 Task: Search one way flight ticket for 5 adults, 1 child, 2 infants in seat and 1 infant on lap in business from Kenai: Kenai Municipal Airport to Evansville: Evansville Regional Airport on 5-3-2023. Number of bags: 2 checked bags. Price is upto 91000. Outbound departure time preference is 10:45.
Action: Mouse moved to (283, 415)
Screenshot: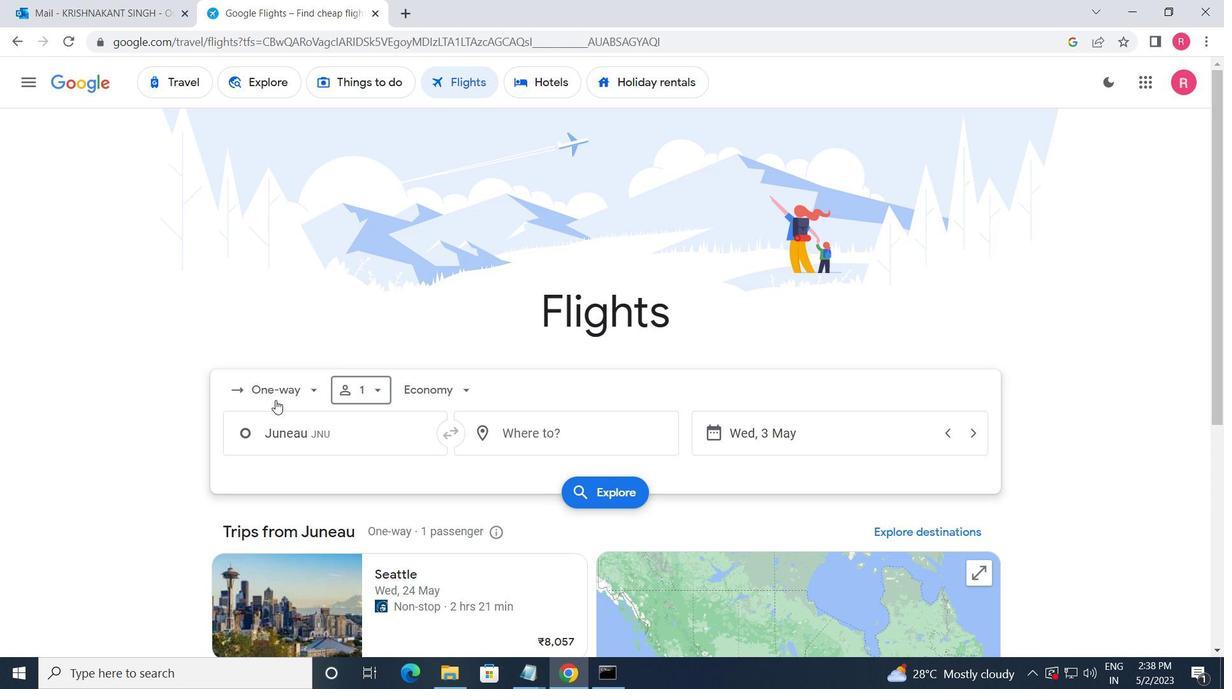 
Action: Mouse pressed left at (283, 415)
Screenshot: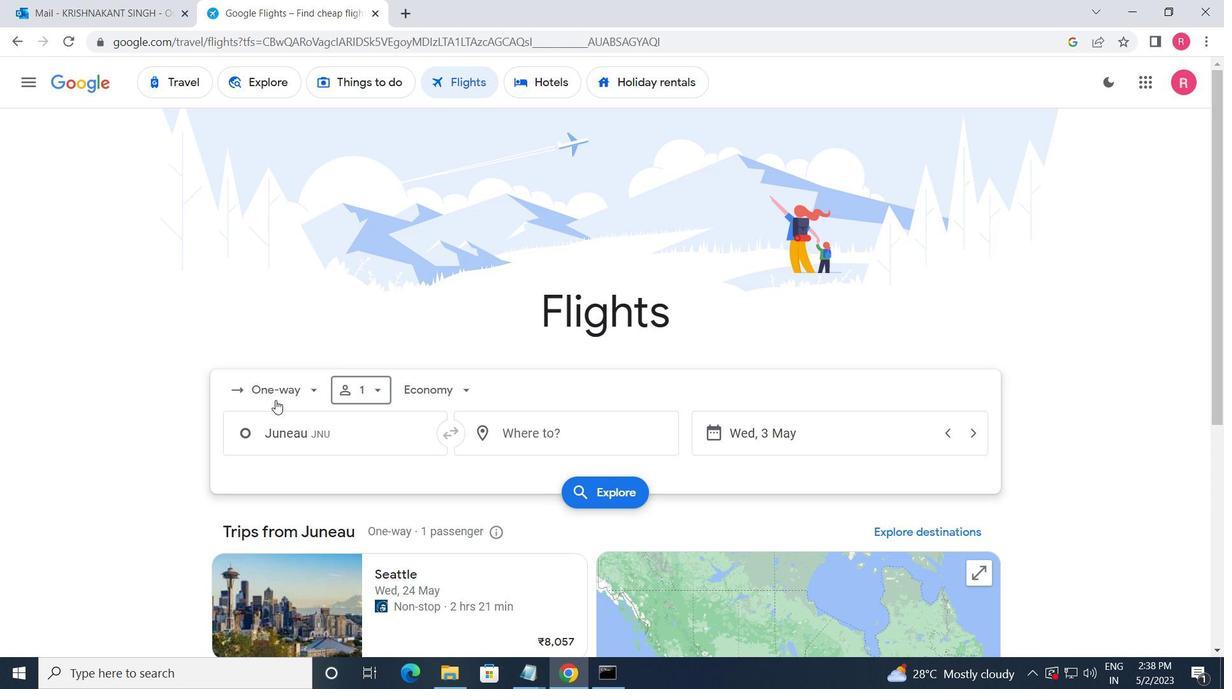 
Action: Mouse moved to (282, 405)
Screenshot: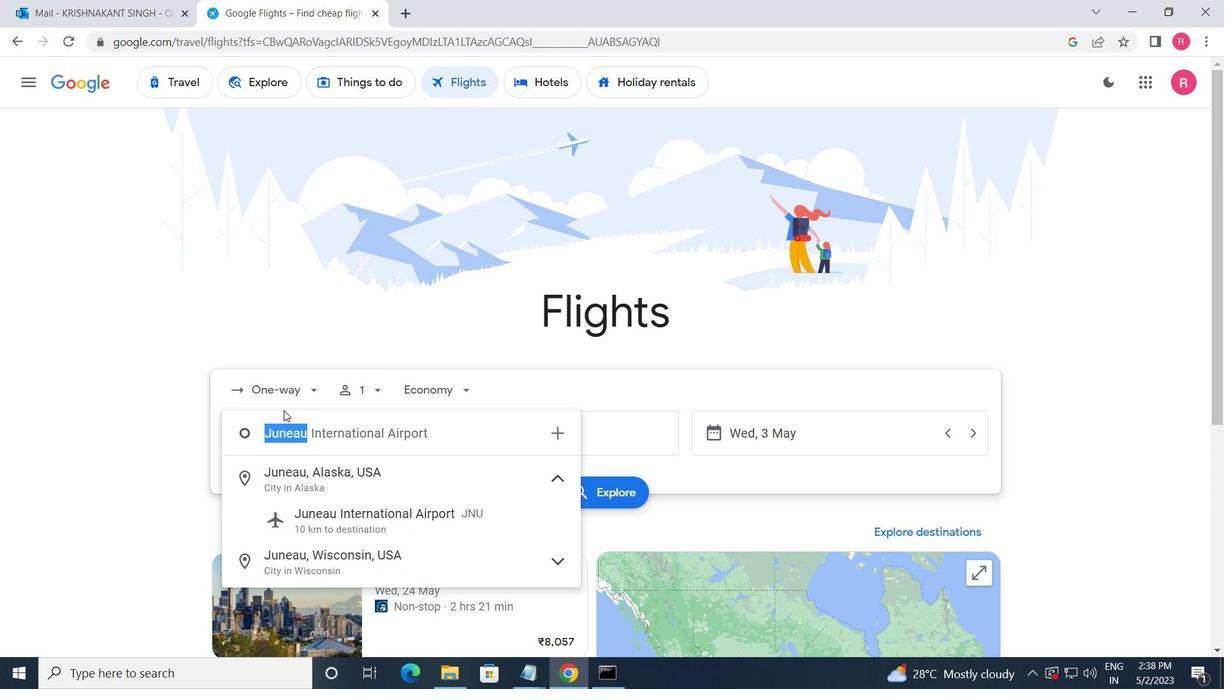 
Action: Mouse pressed left at (282, 405)
Screenshot: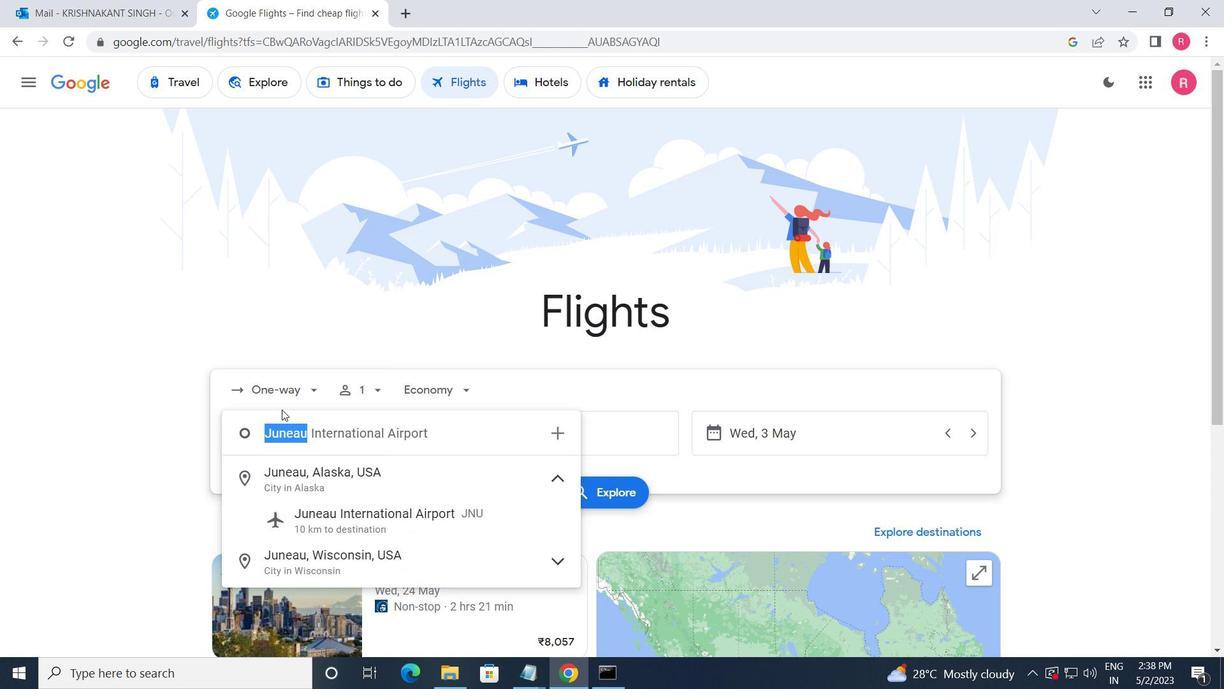 
Action: Mouse moved to (309, 464)
Screenshot: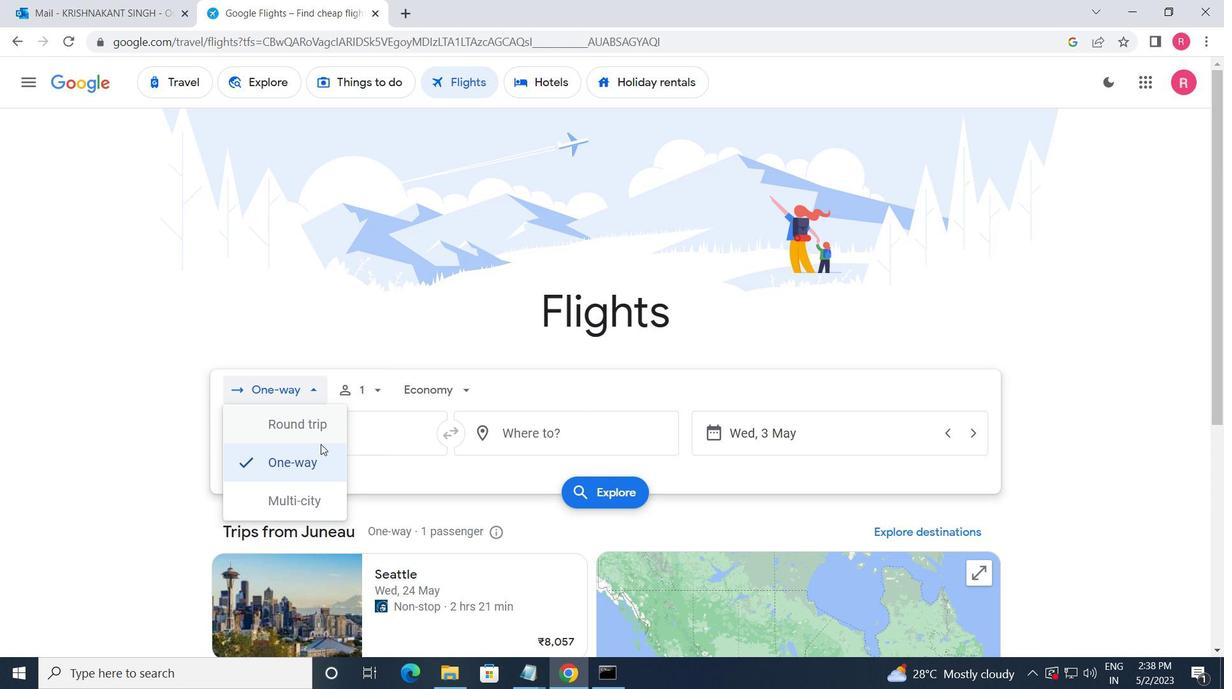 
Action: Mouse pressed left at (309, 464)
Screenshot: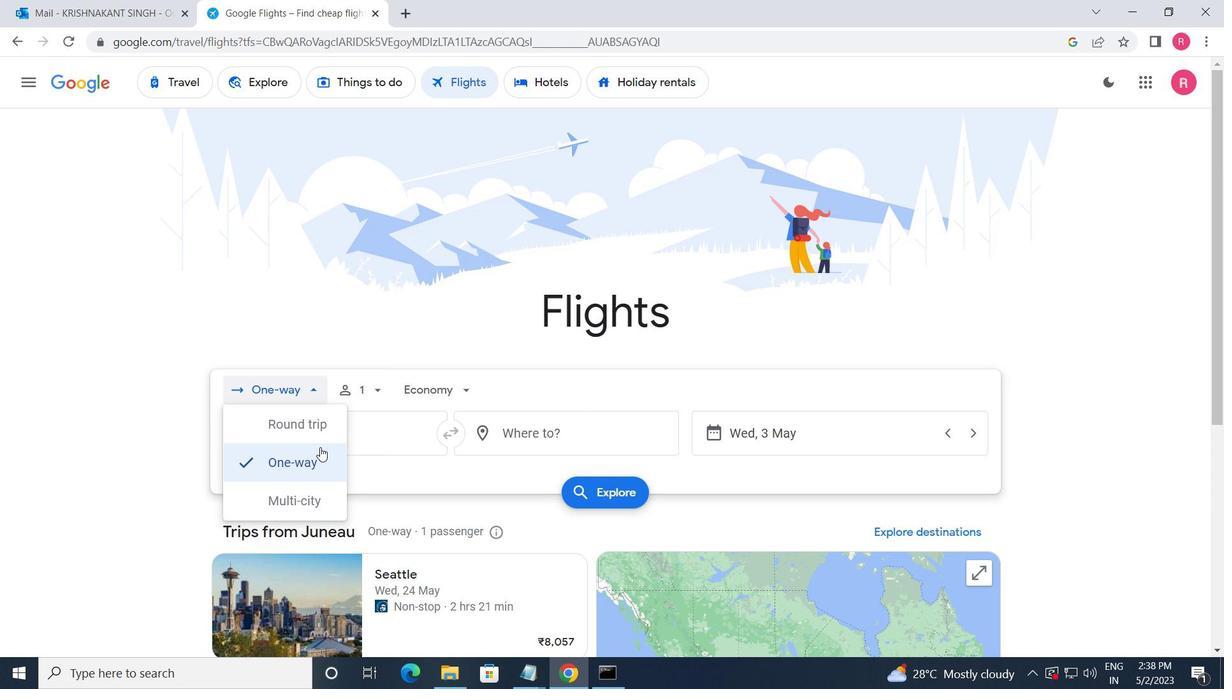 
Action: Mouse moved to (364, 404)
Screenshot: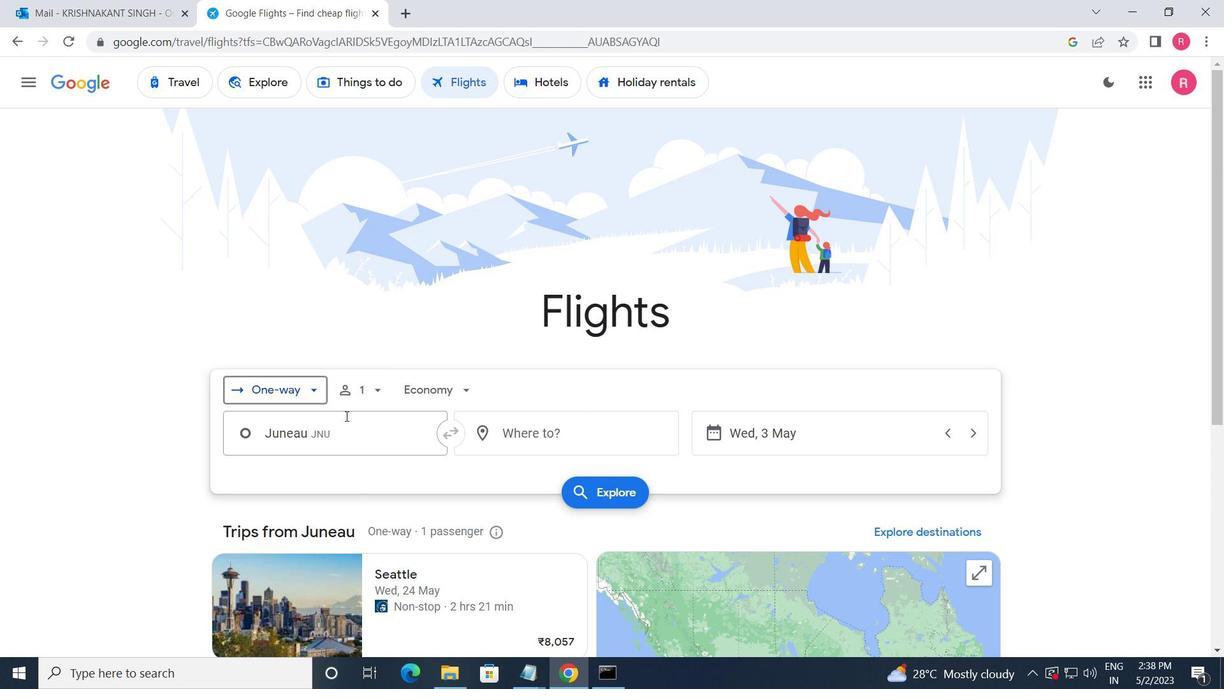 
Action: Mouse pressed left at (364, 404)
Screenshot: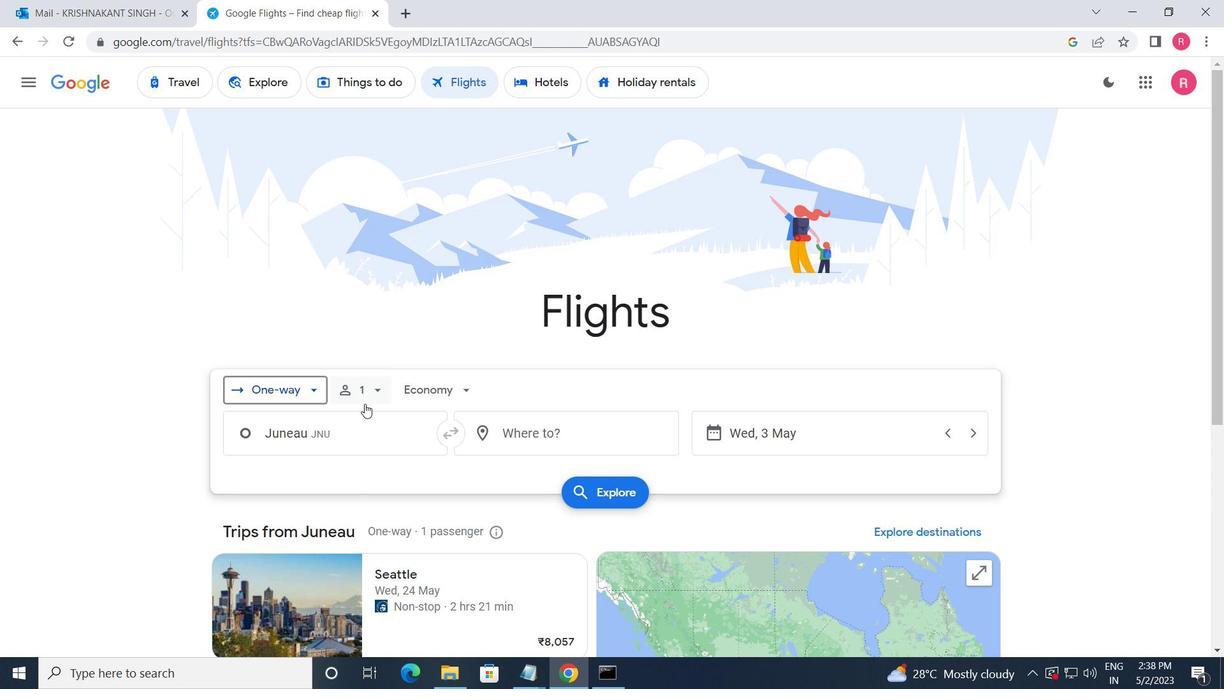 
Action: Mouse moved to (501, 435)
Screenshot: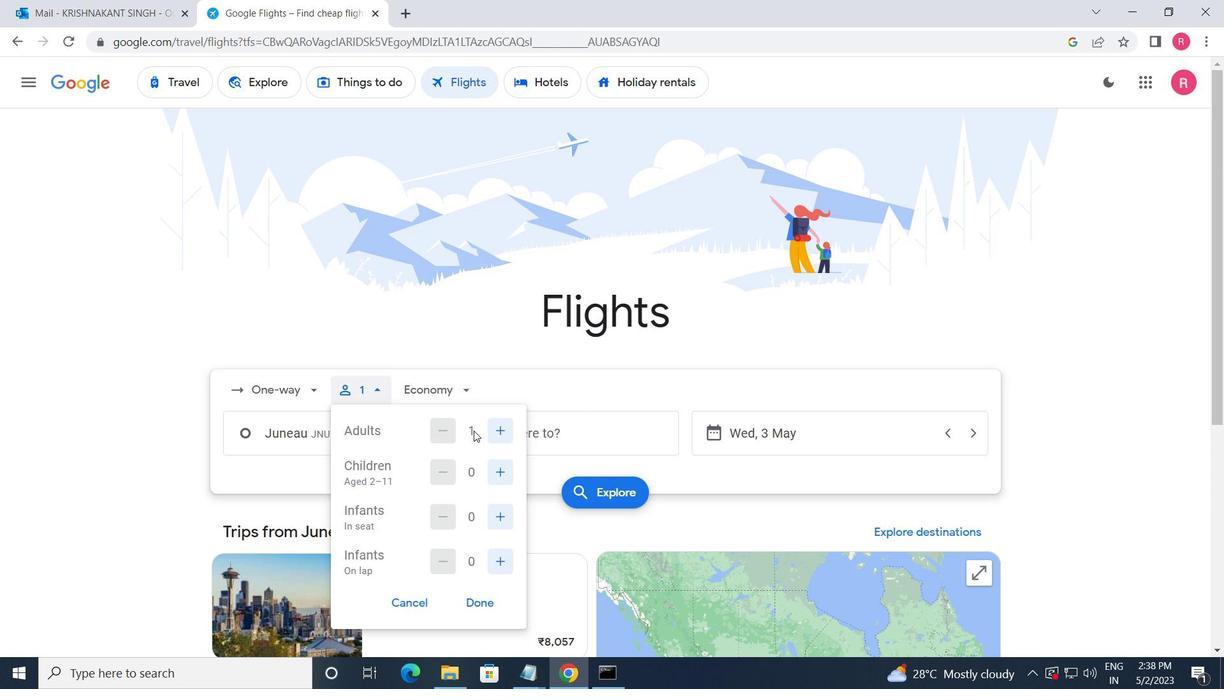 
Action: Mouse pressed left at (501, 435)
Screenshot: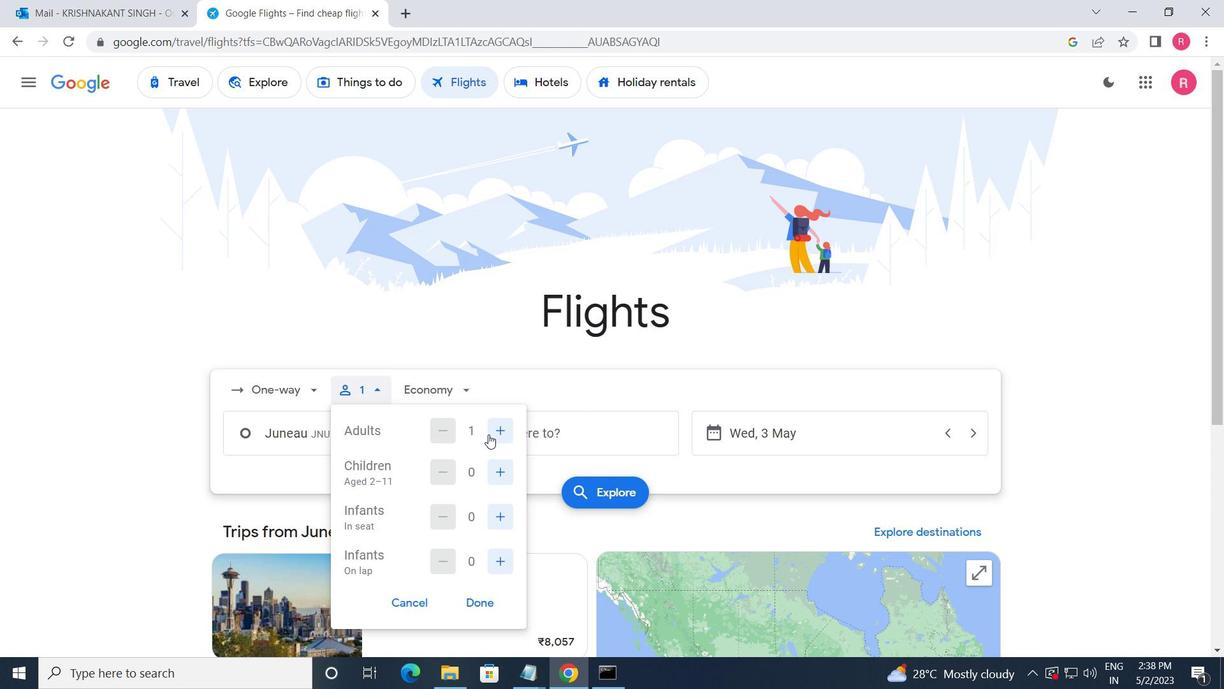 
Action: Mouse pressed left at (501, 435)
Screenshot: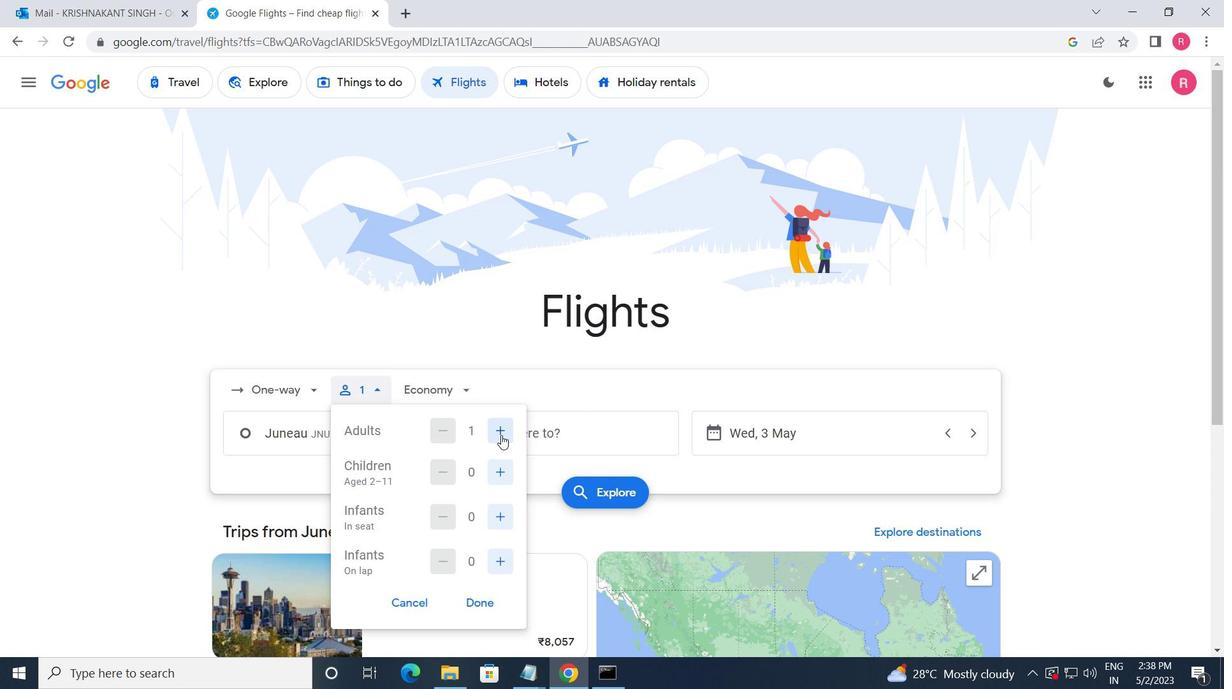 
Action: Mouse pressed left at (501, 435)
Screenshot: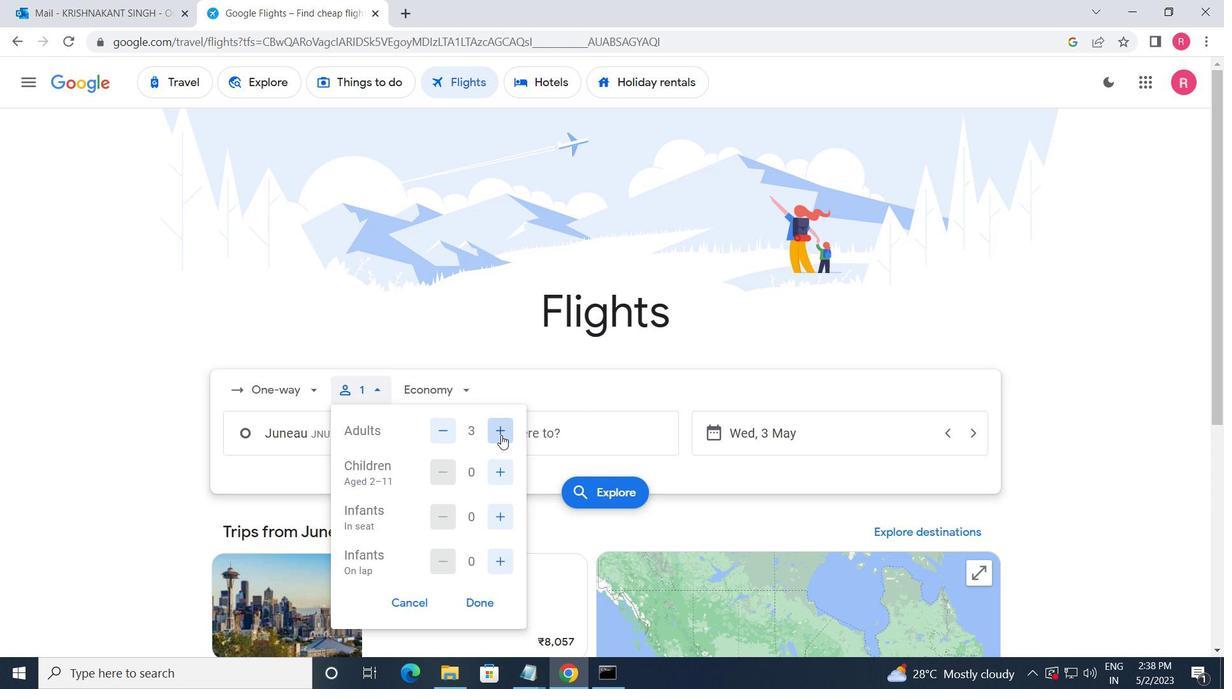 
Action: Mouse moved to (510, 431)
Screenshot: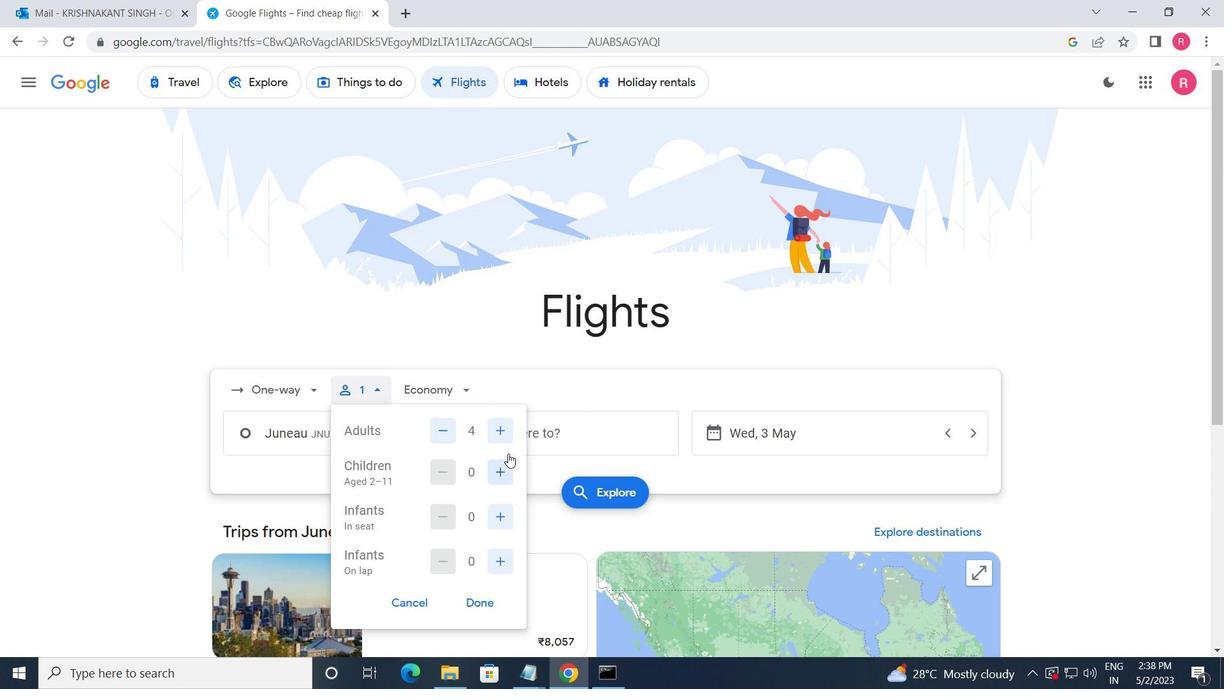 
Action: Mouse pressed left at (510, 431)
Screenshot: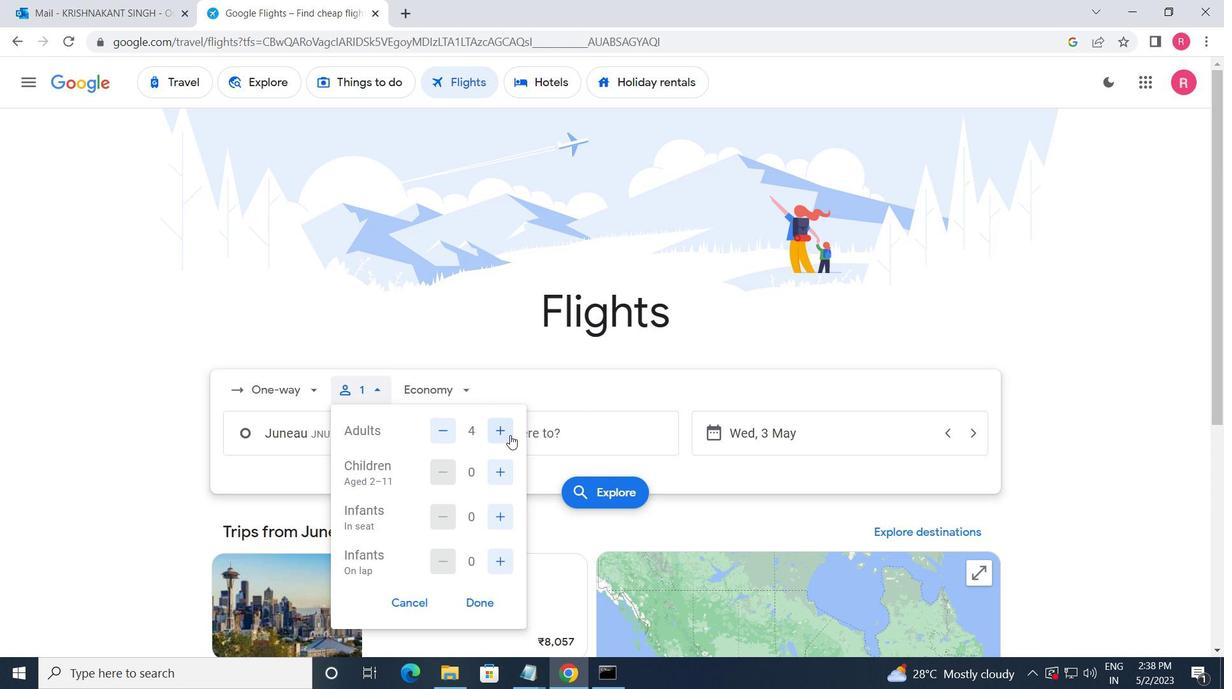 
Action: Mouse moved to (500, 432)
Screenshot: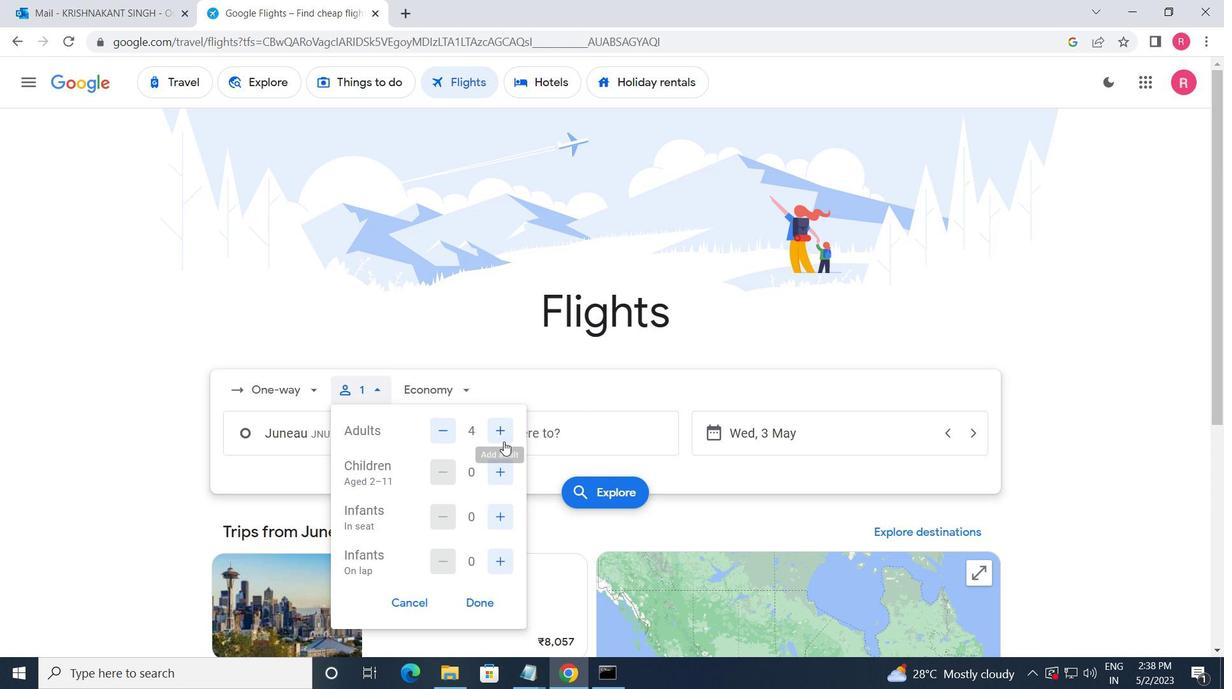 
Action: Mouse pressed left at (500, 432)
Screenshot: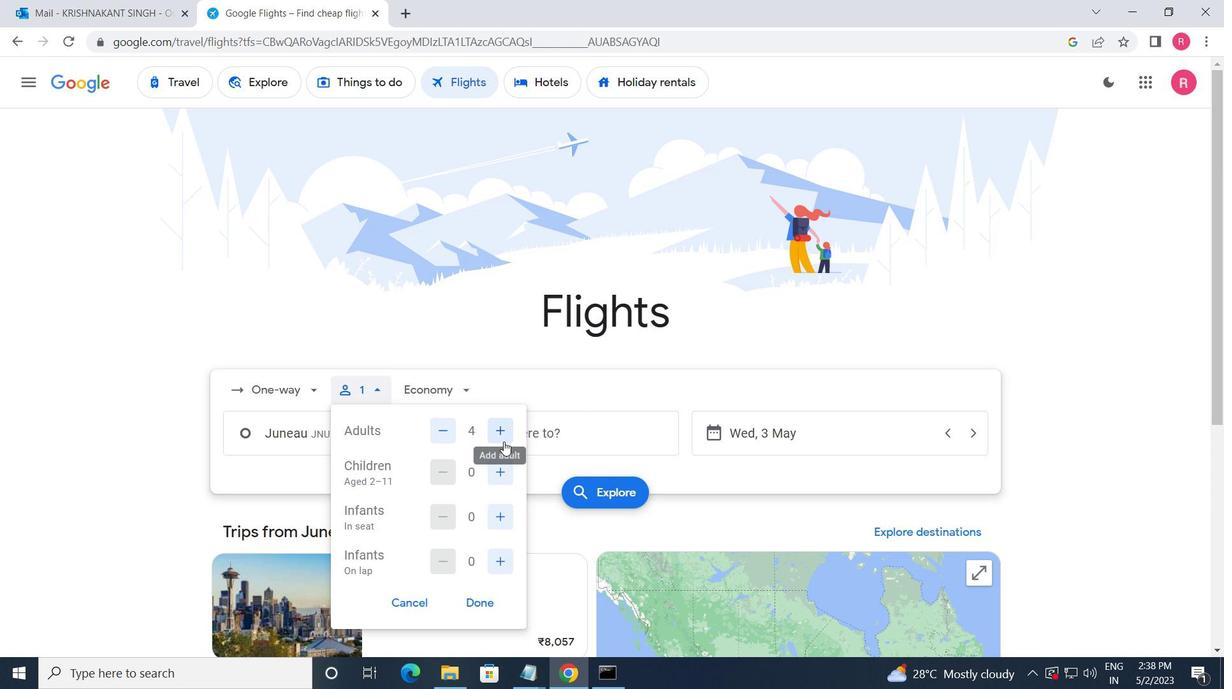 
Action: Mouse moved to (497, 474)
Screenshot: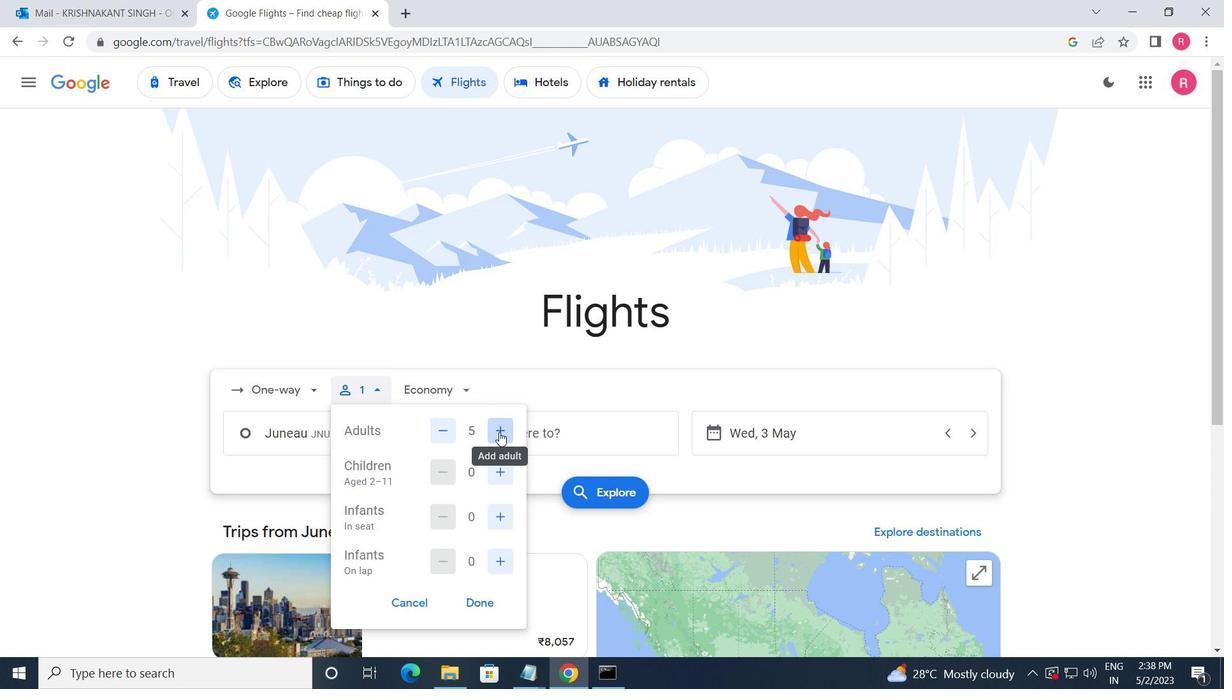 
Action: Mouse pressed left at (497, 474)
Screenshot: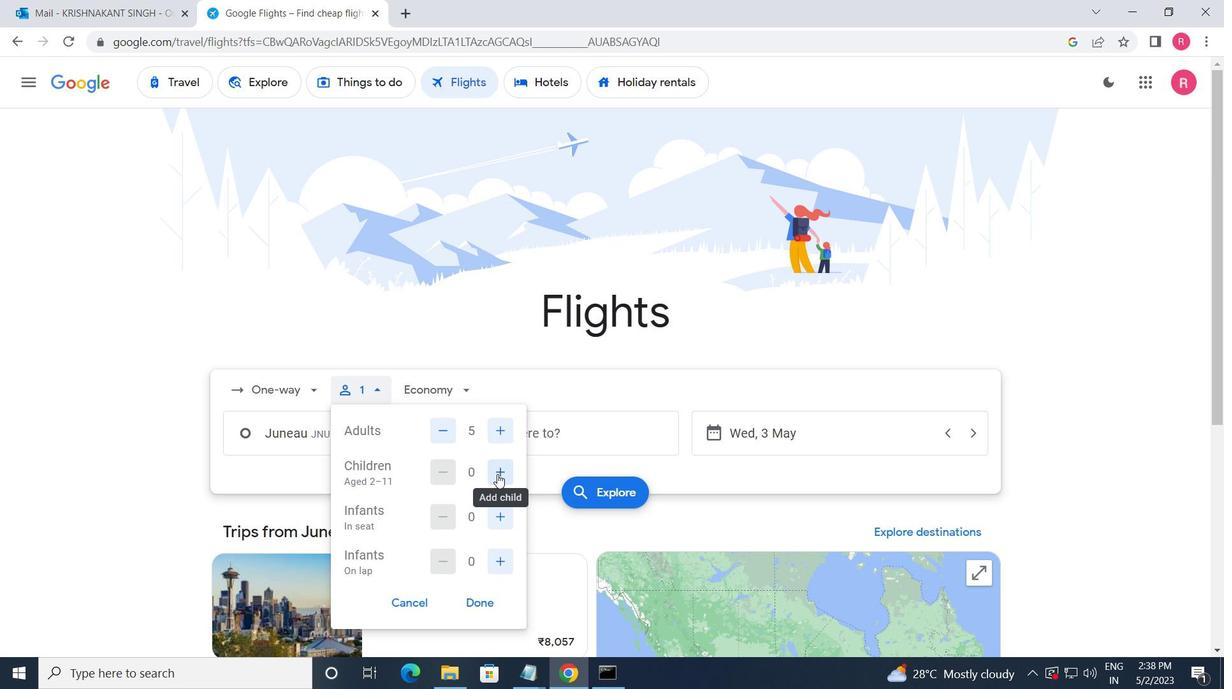 
Action: Mouse moved to (501, 526)
Screenshot: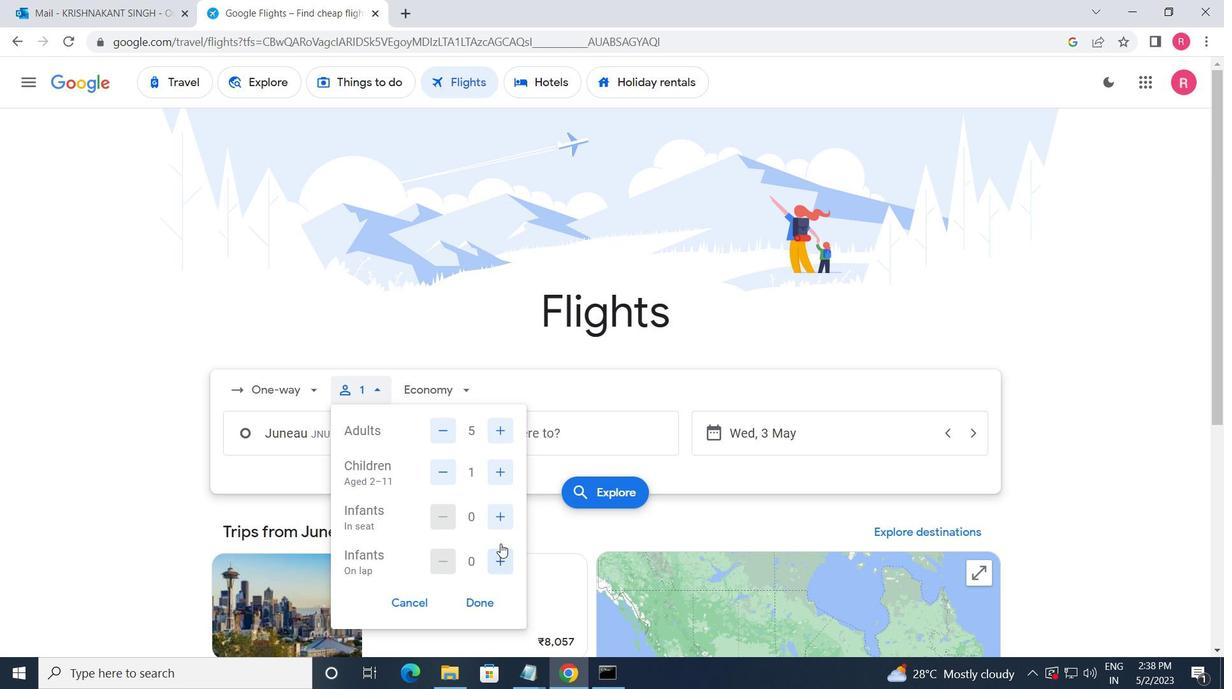 
Action: Mouse pressed left at (501, 526)
Screenshot: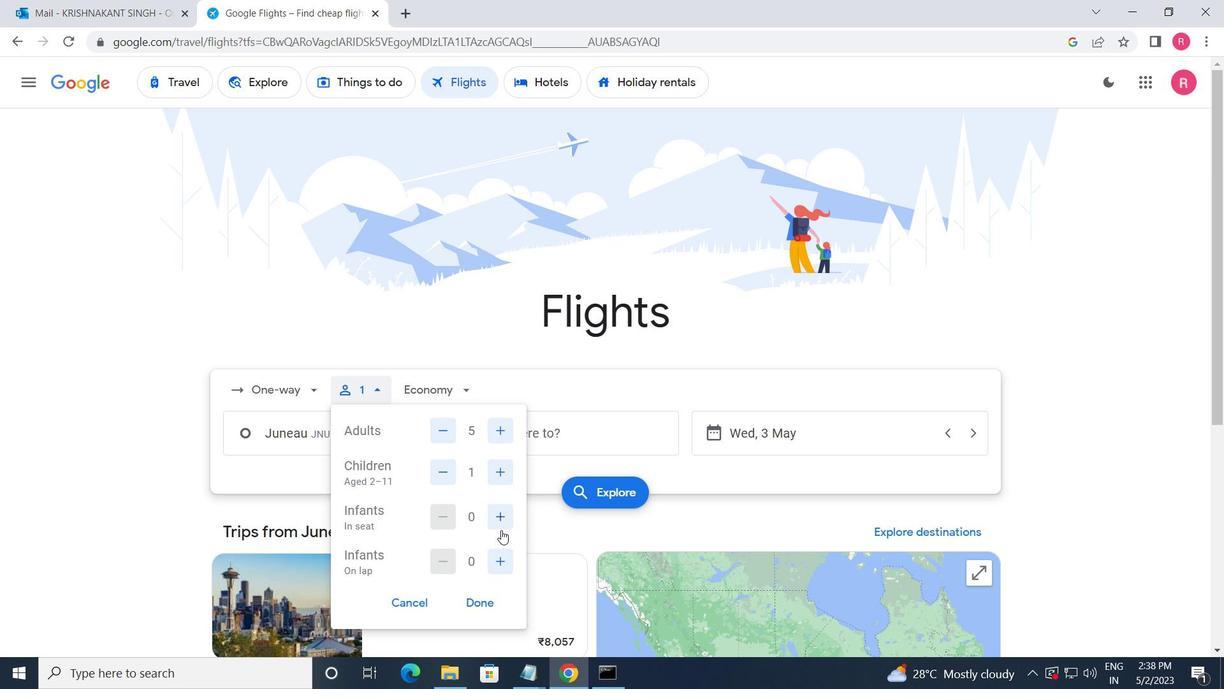 
Action: Mouse moved to (498, 562)
Screenshot: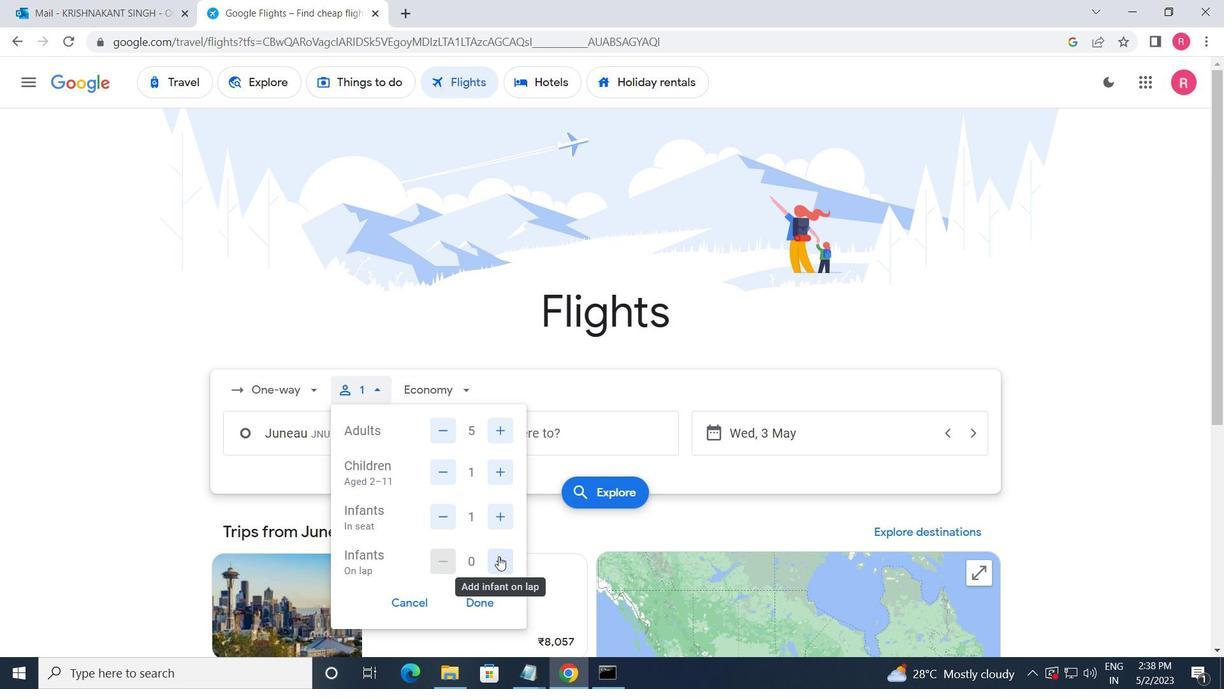 
Action: Mouse pressed left at (498, 562)
Screenshot: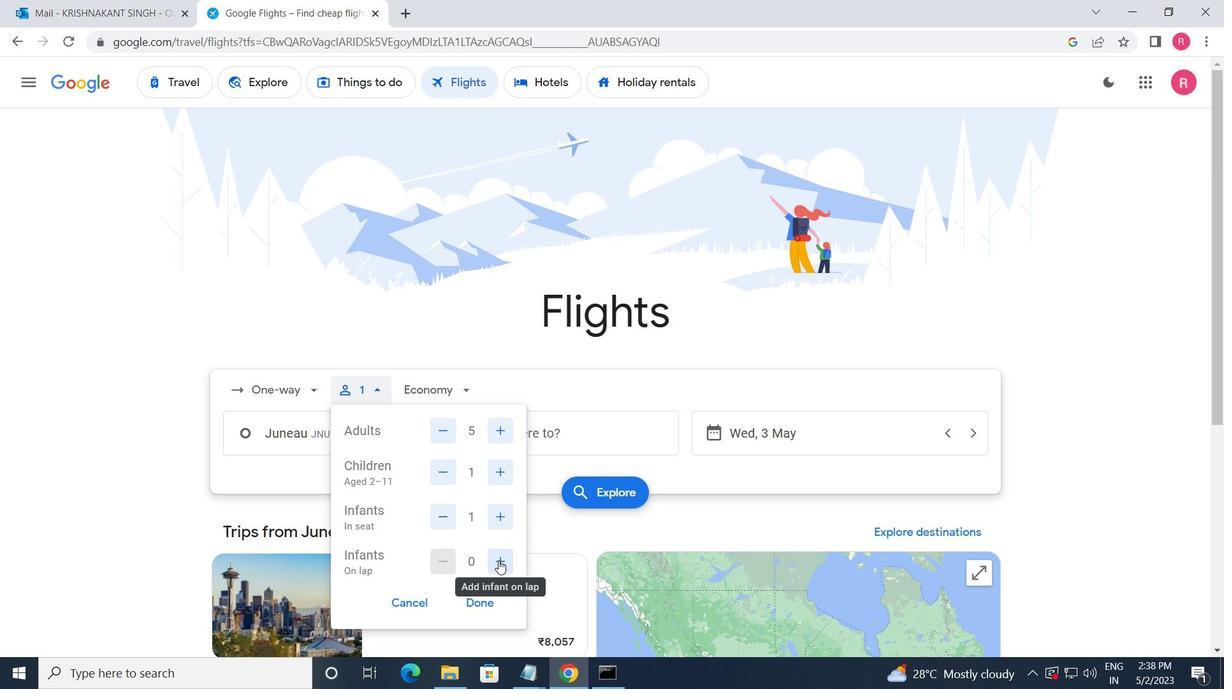 
Action: Mouse moved to (481, 607)
Screenshot: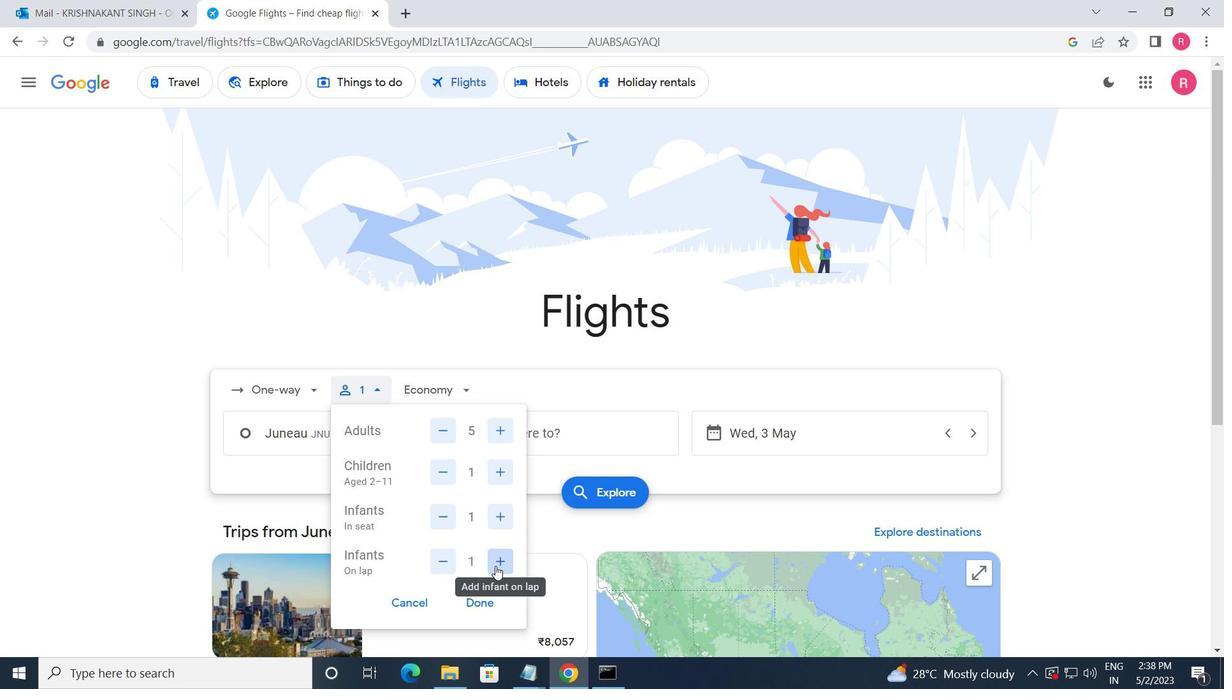 
Action: Mouse pressed left at (481, 607)
Screenshot: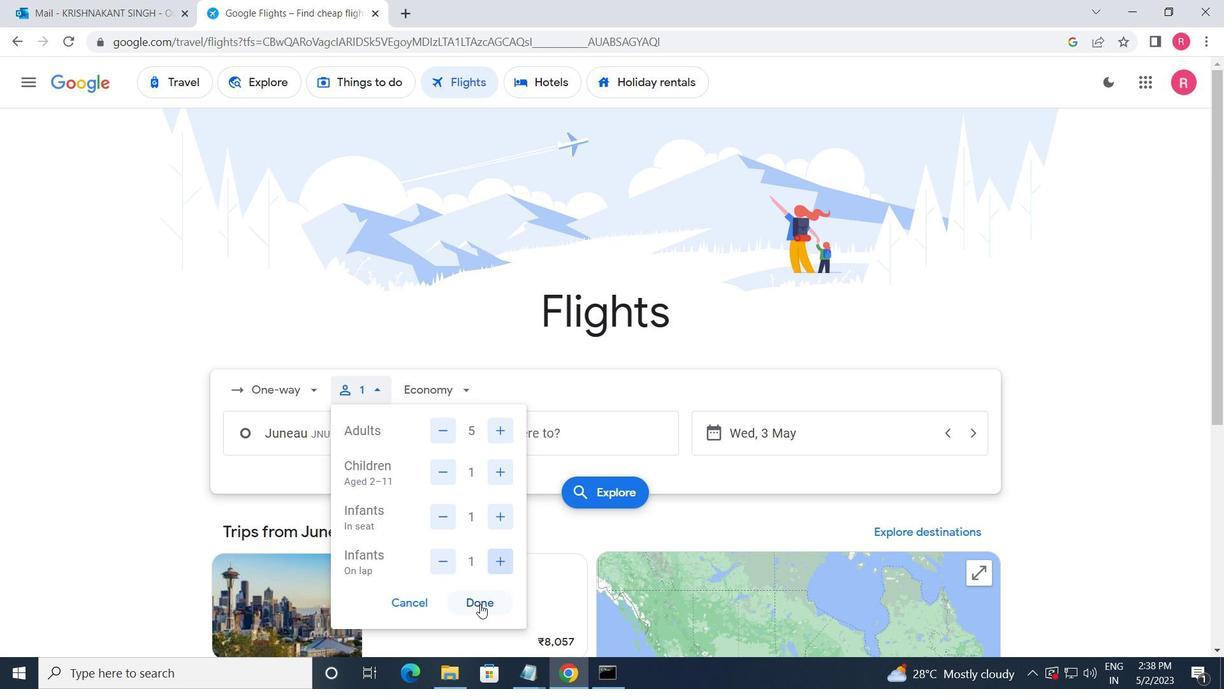 
Action: Mouse moved to (433, 401)
Screenshot: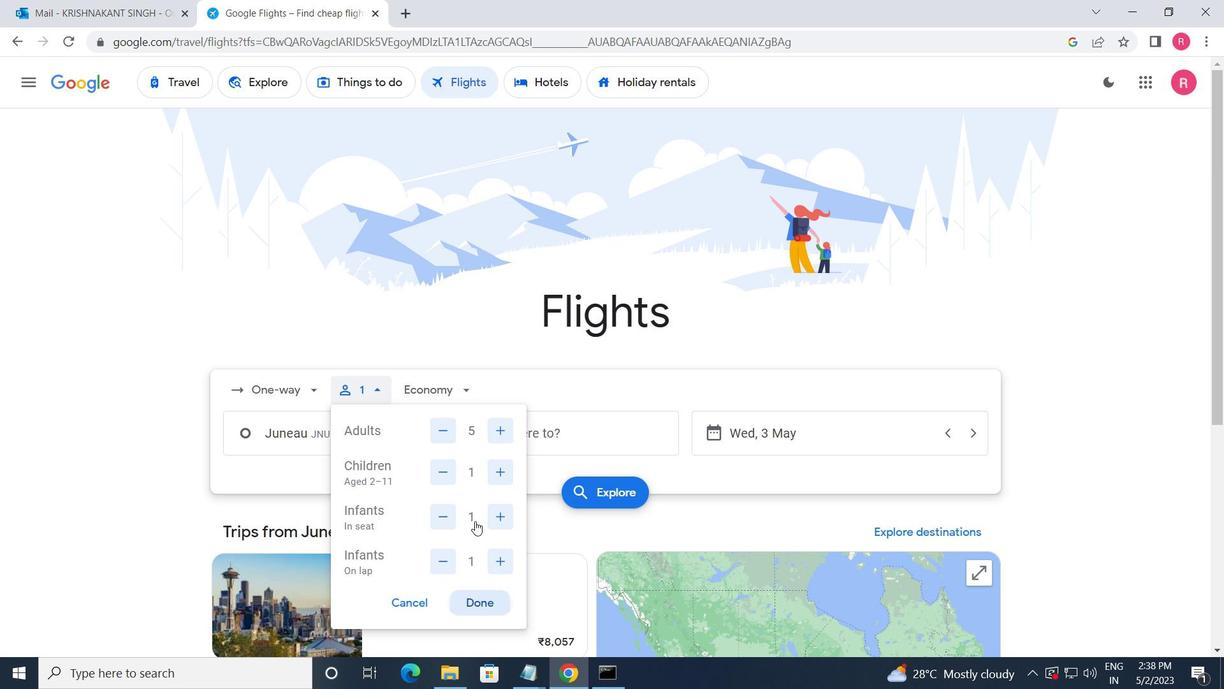 
Action: Mouse pressed left at (433, 401)
Screenshot: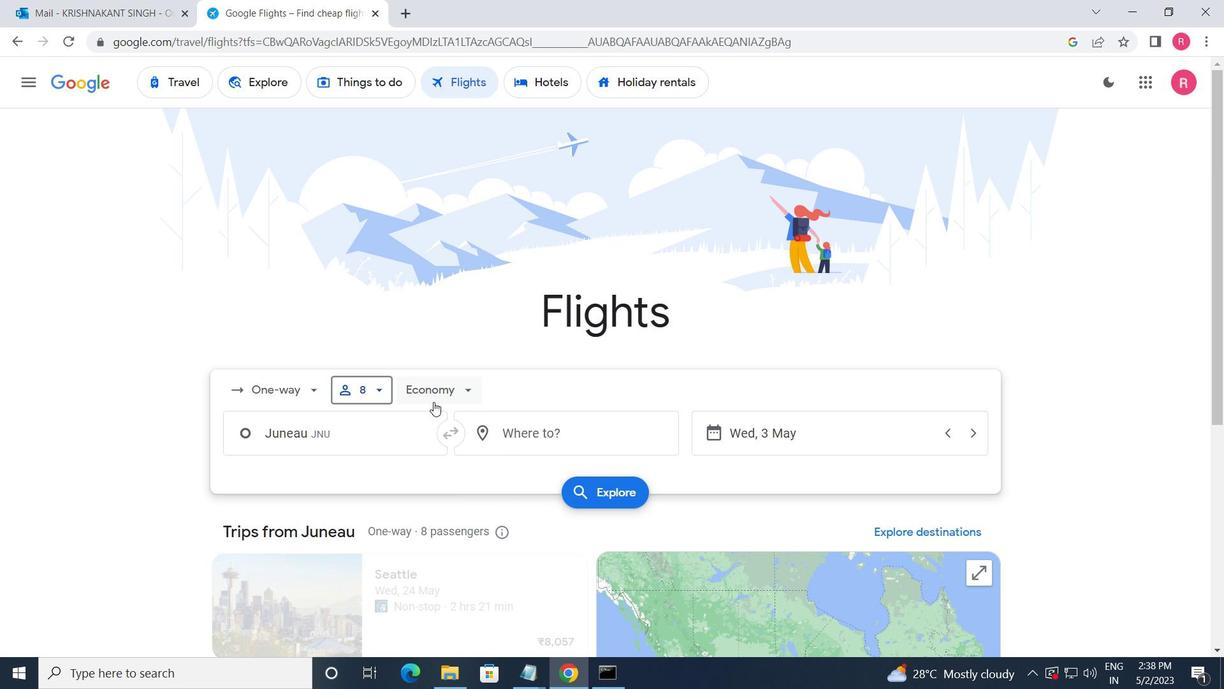 
Action: Mouse moved to (474, 504)
Screenshot: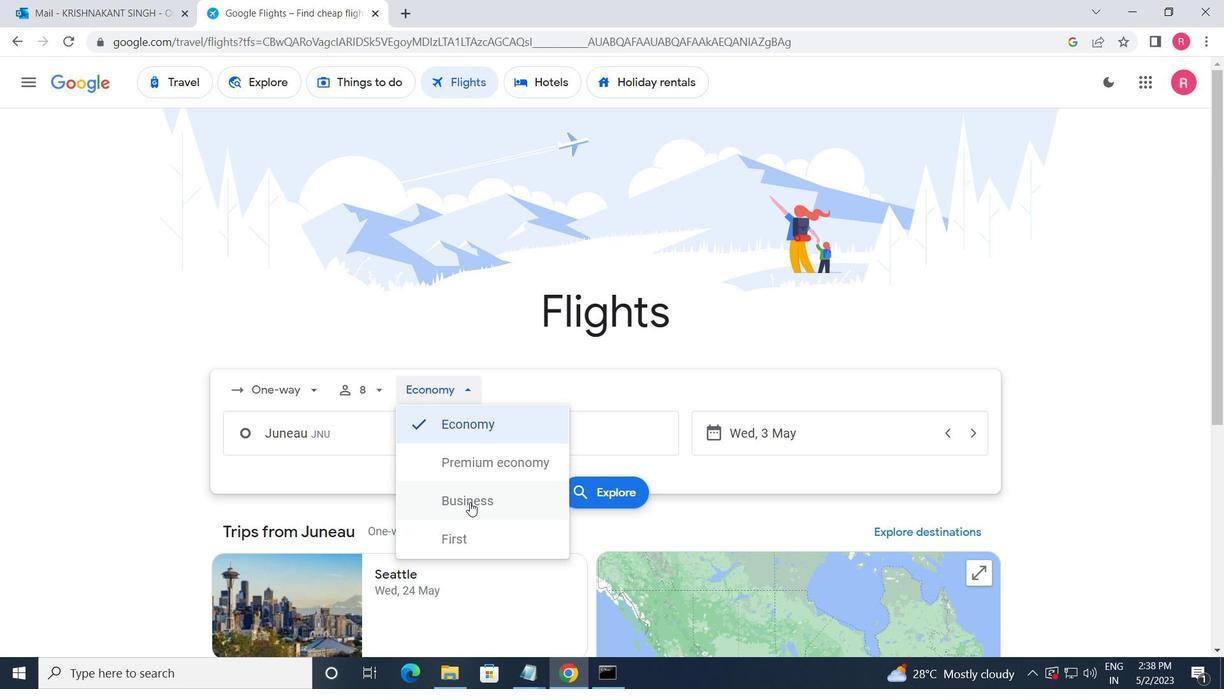 
Action: Mouse pressed left at (474, 504)
Screenshot: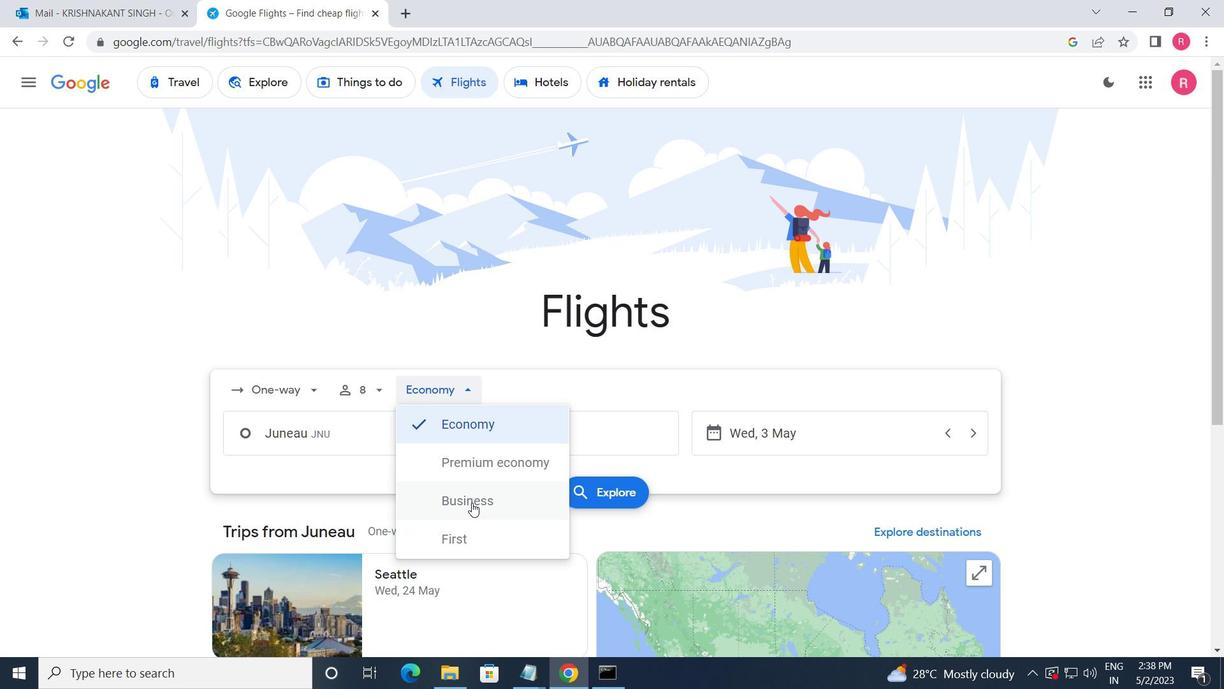 
Action: Mouse moved to (400, 447)
Screenshot: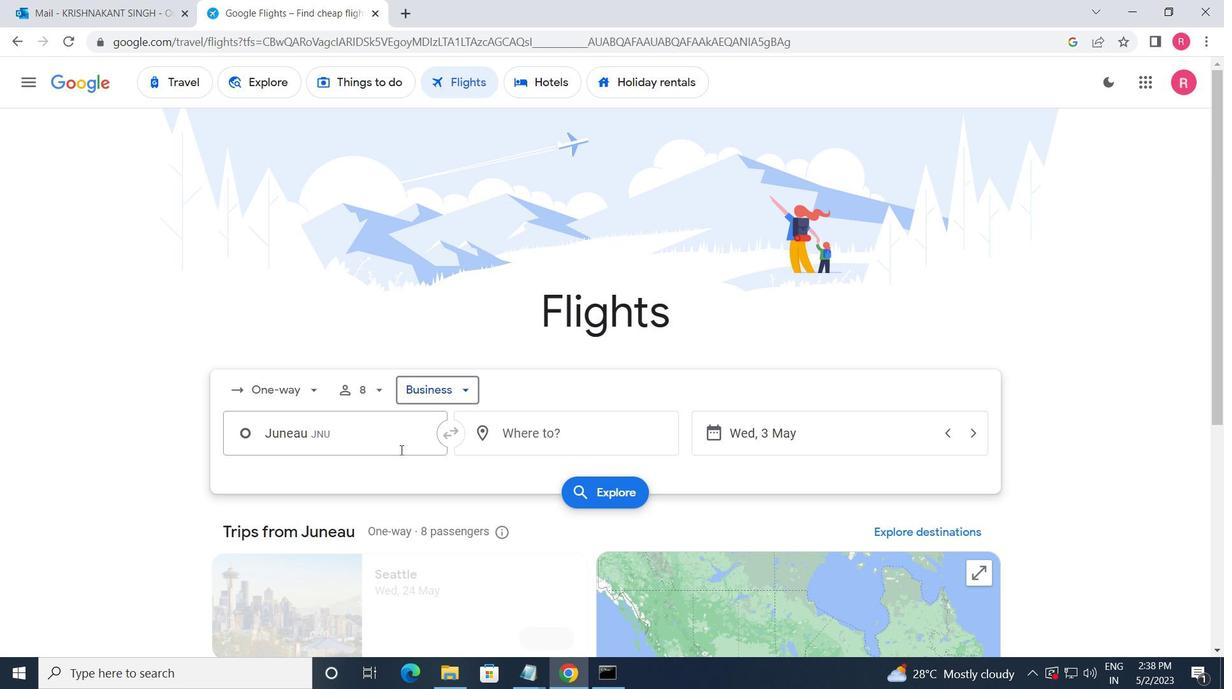 
Action: Mouse pressed left at (400, 447)
Screenshot: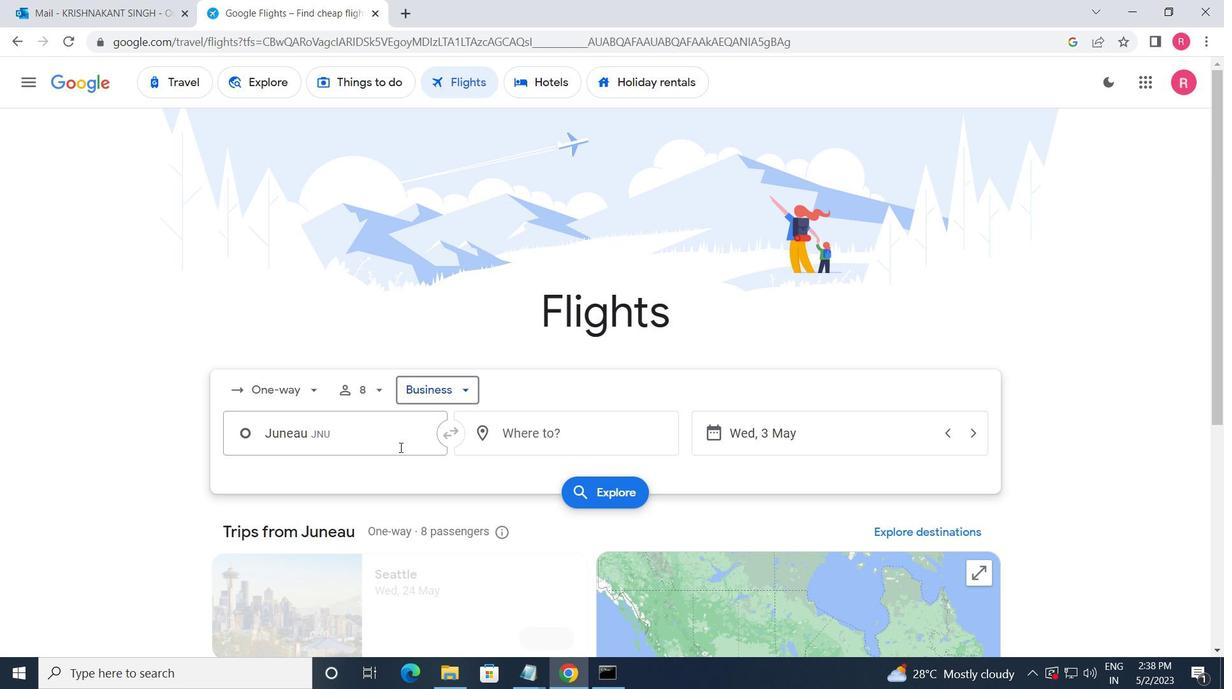 
Action: Mouse moved to (281, 193)
Screenshot: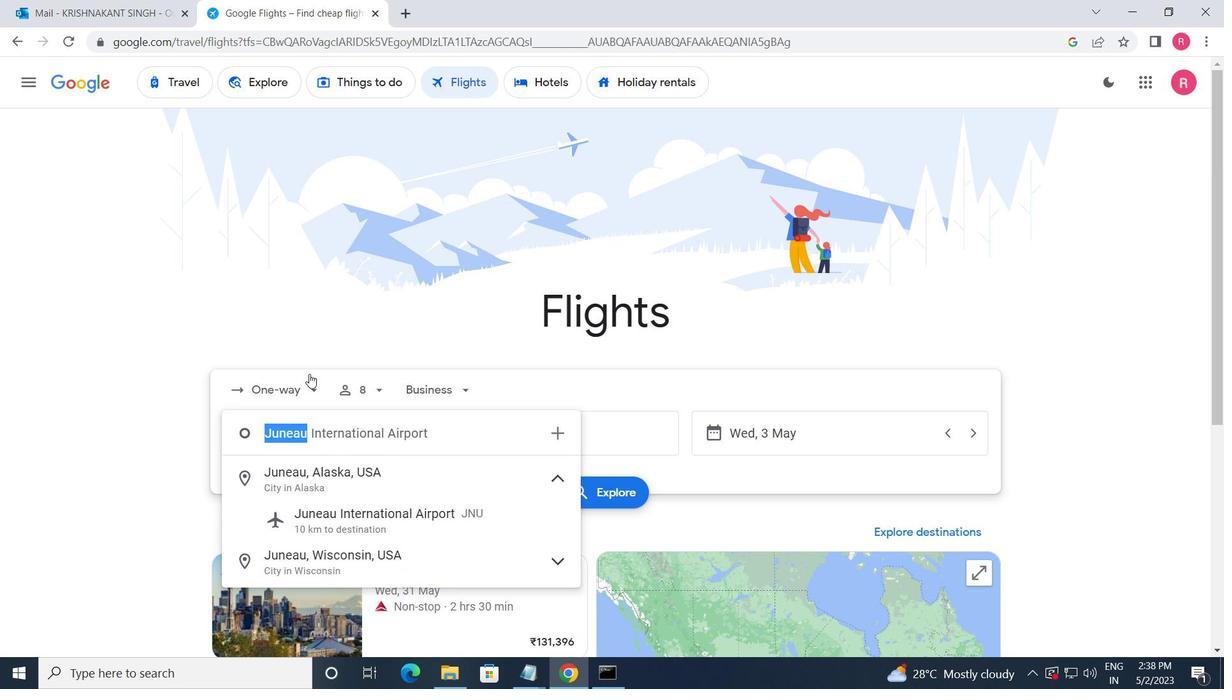 
Action: Key pressed <Key.shift_r>Kenai<Key.space><Key.shift_r>M
Screenshot: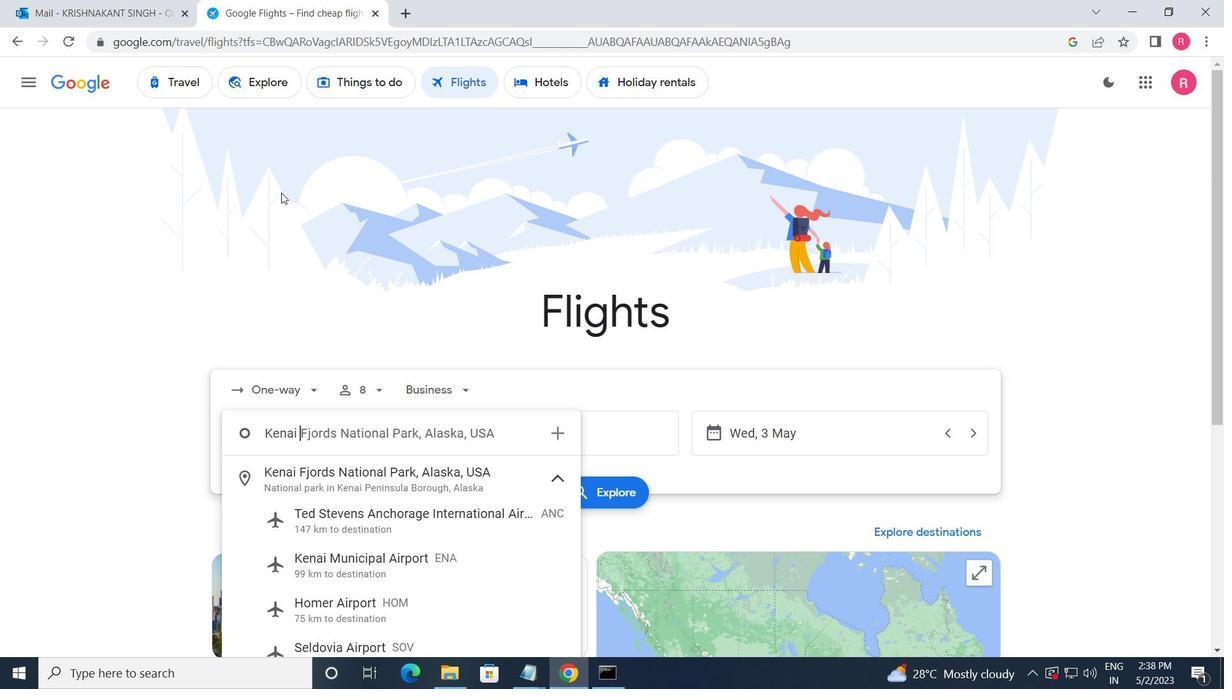 
Action: Mouse moved to (332, 488)
Screenshot: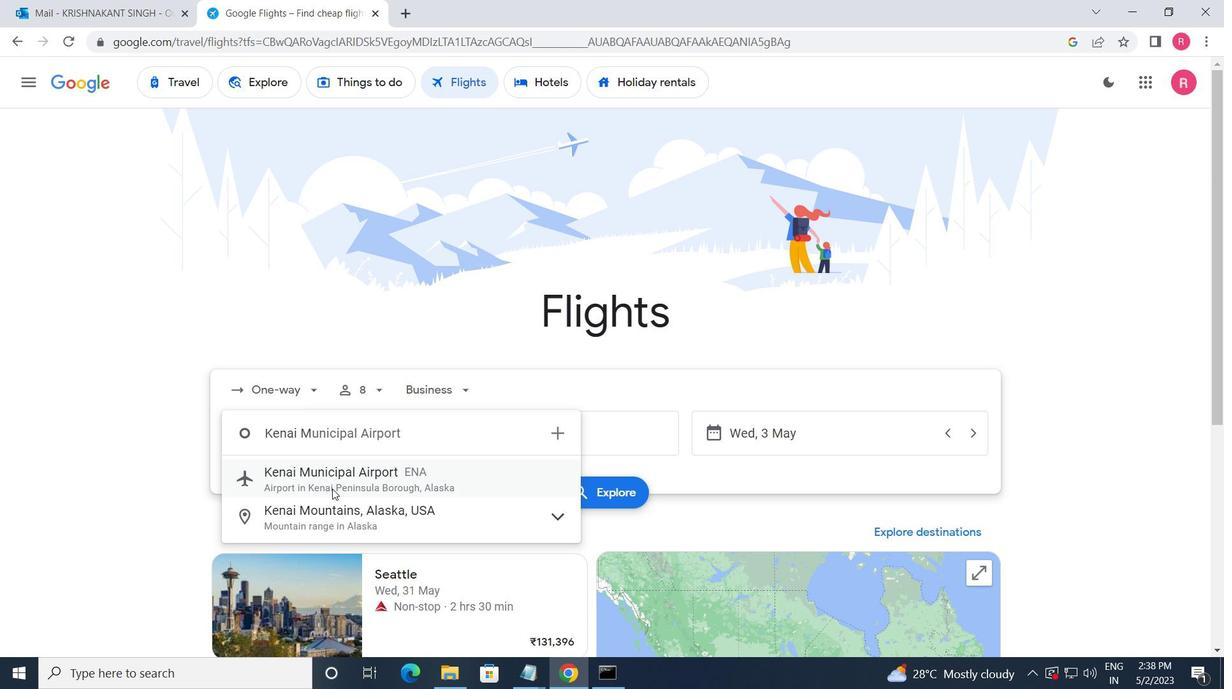 
Action: Mouse pressed left at (332, 488)
Screenshot: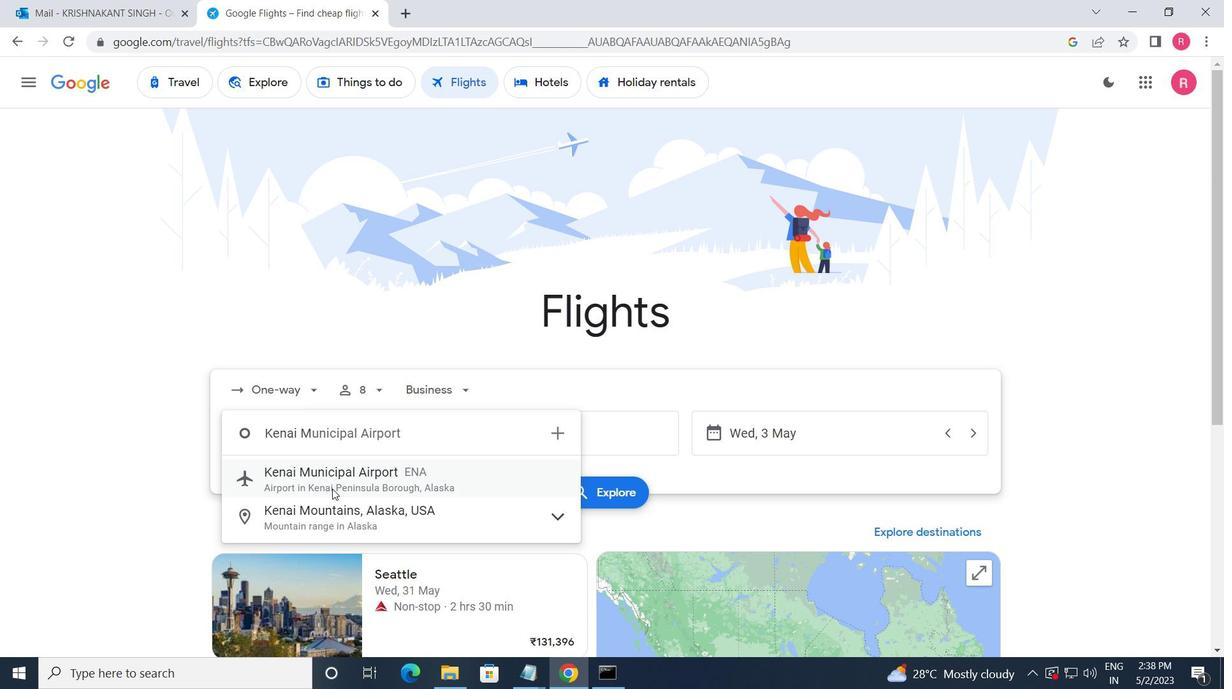 
Action: Mouse moved to (571, 440)
Screenshot: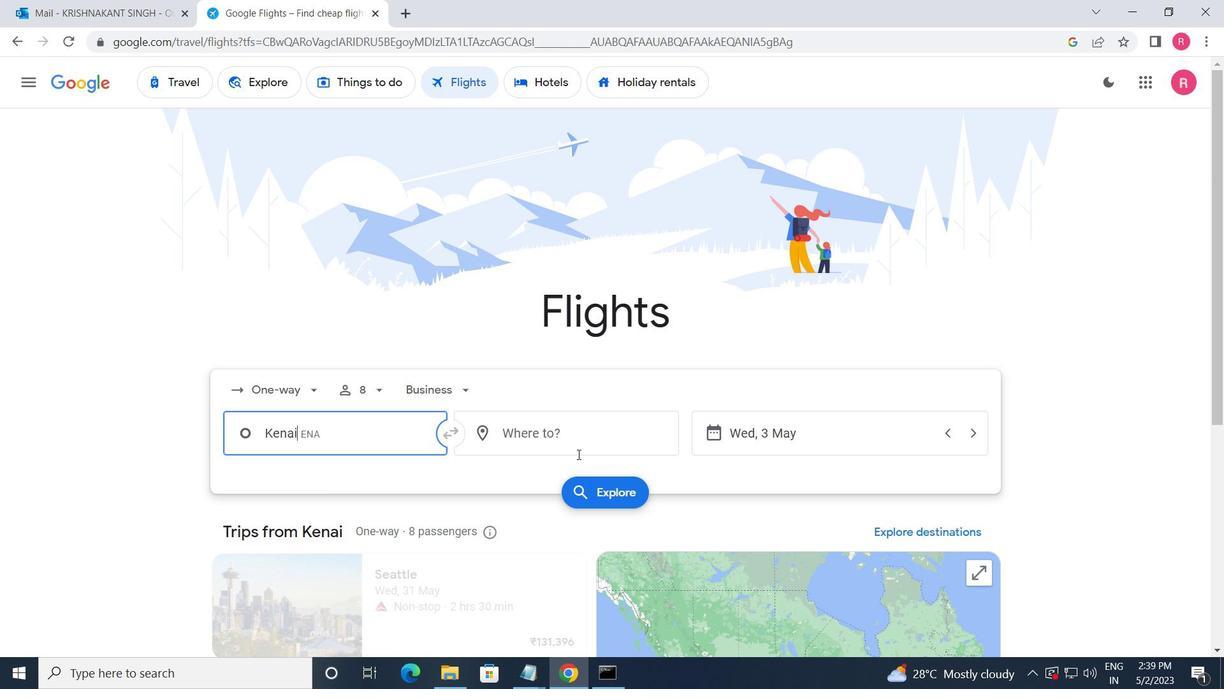 
Action: Mouse pressed left at (571, 440)
Screenshot: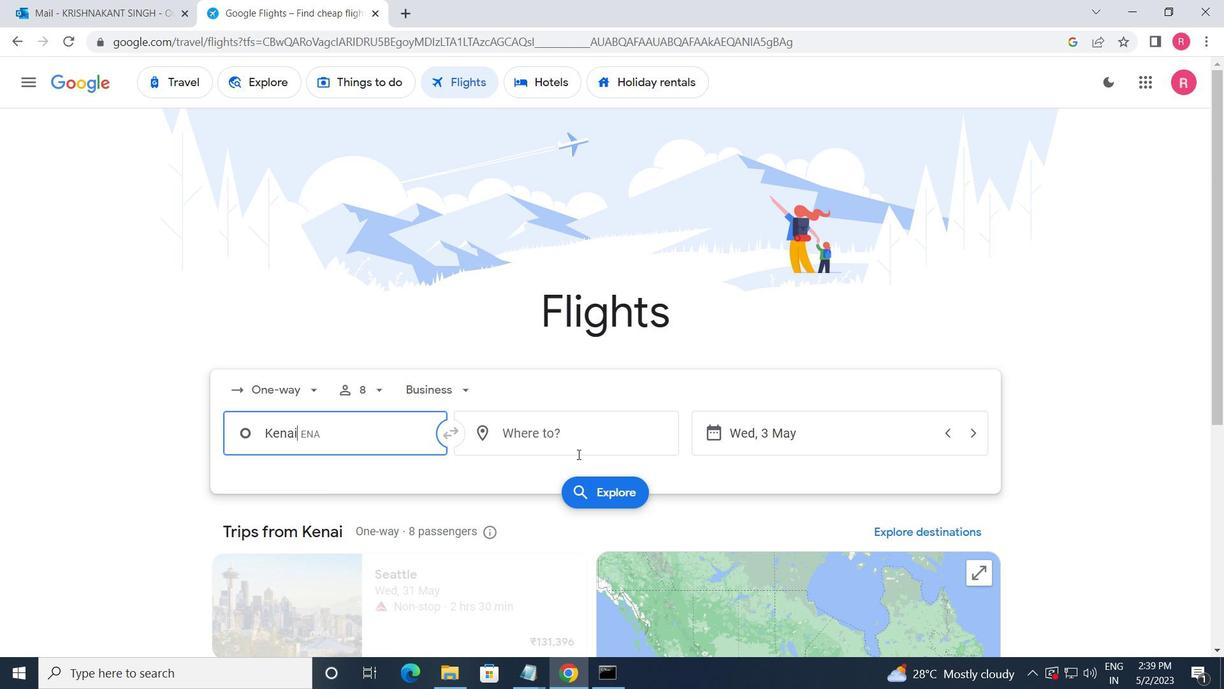 
Action: Mouse moved to (531, 601)
Screenshot: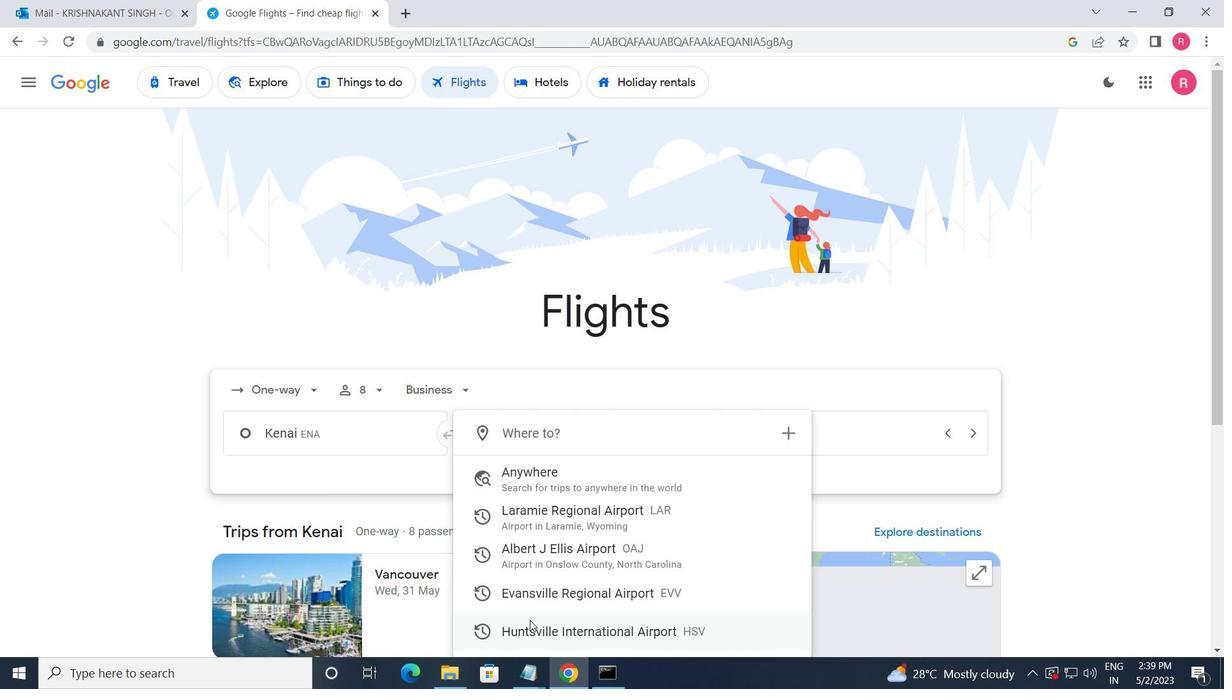 
Action: Mouse pressed left at (531, 601)
Screenshot: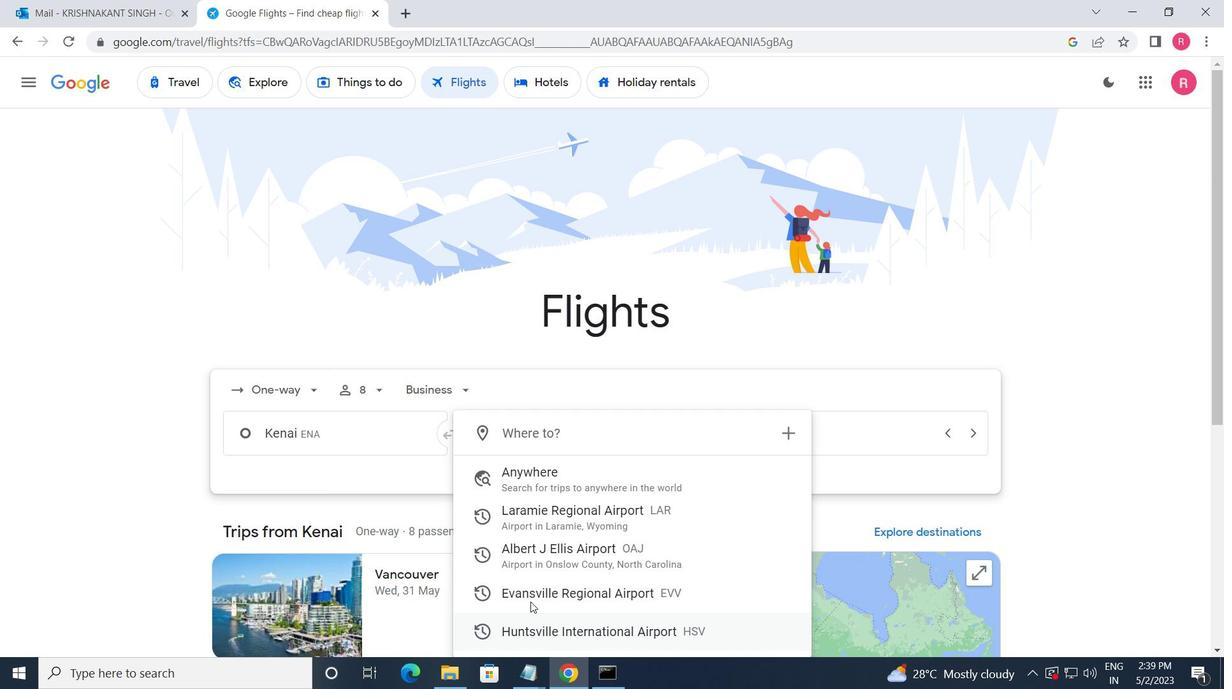 
Action: Mouse moved to (833, 437)
Screenshot: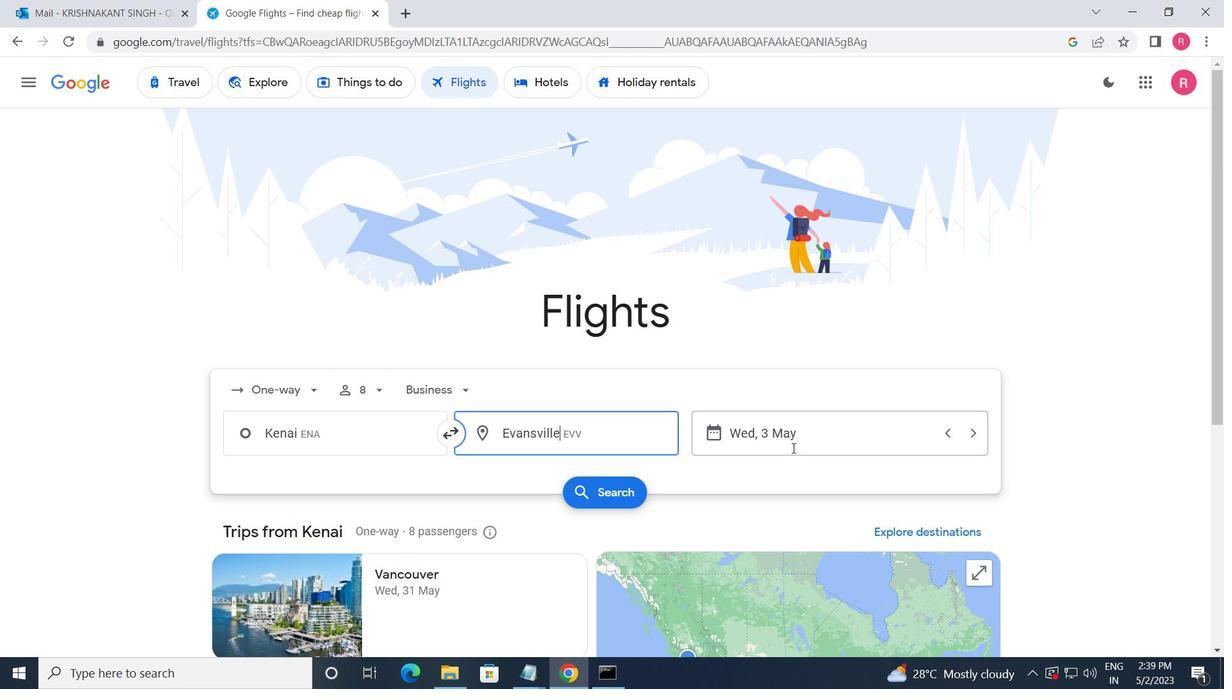 
Action: Mouse pressed left at (833, 437)
Screenshot: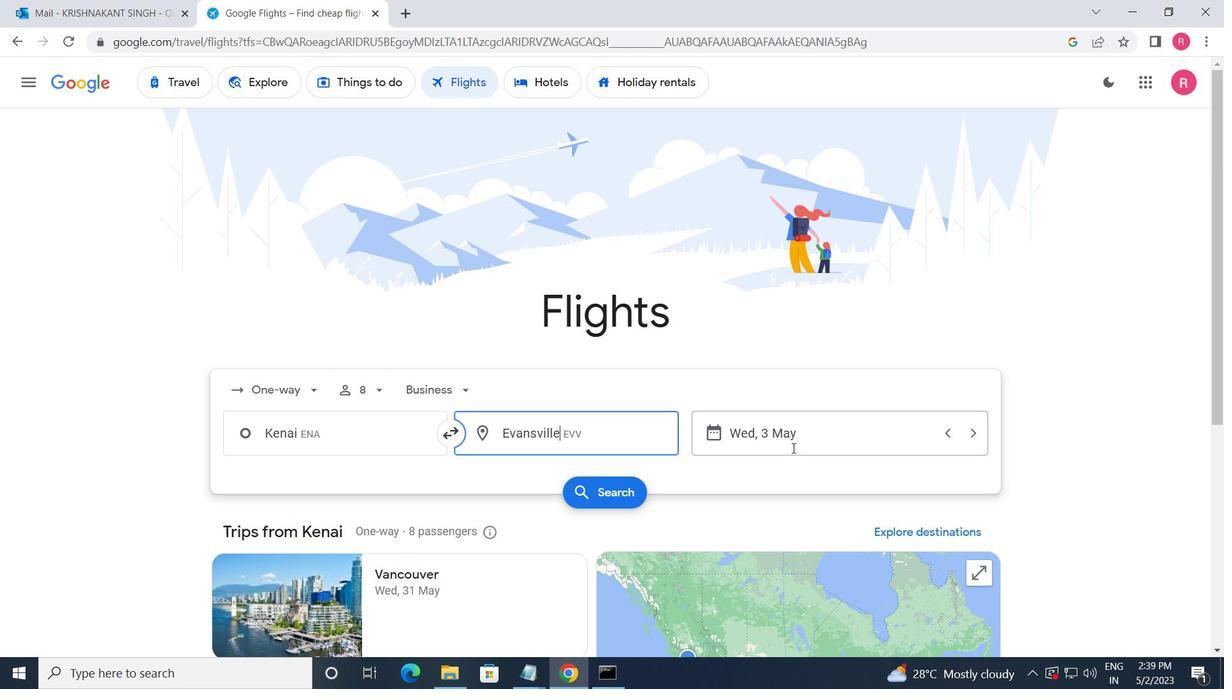 
Action: Mouse moved to (537, 379)
Screenshot: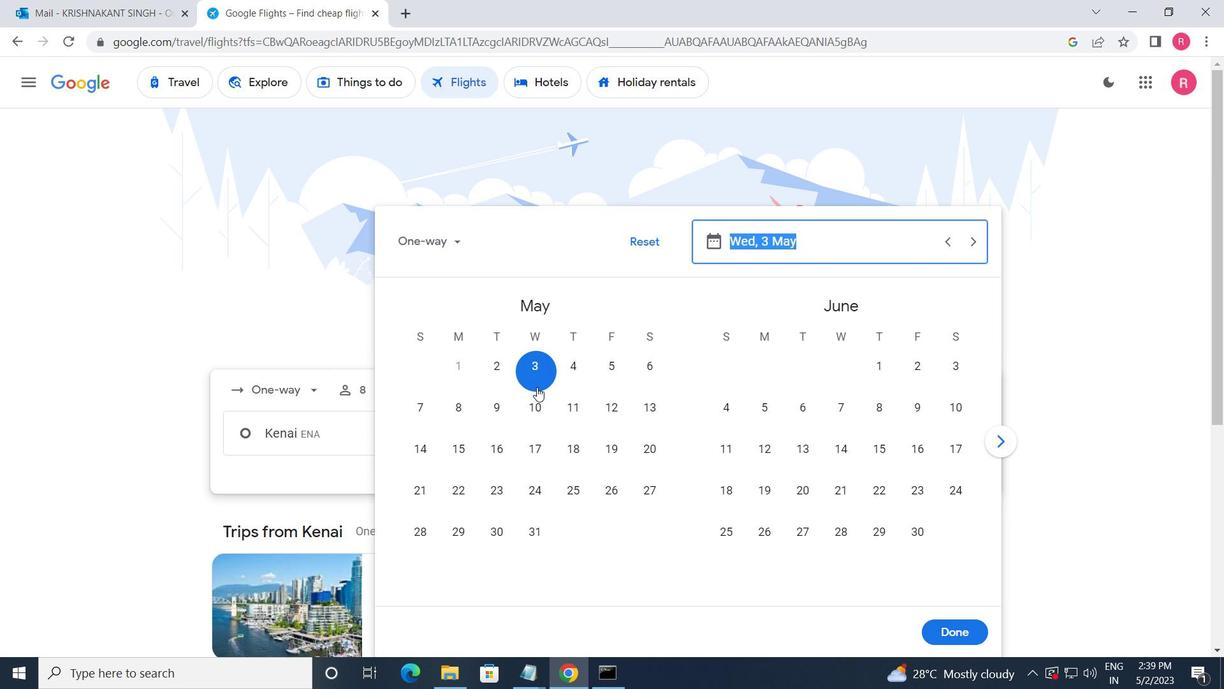 
Action: Mouse pressed left at (537, 379)
Screenshot: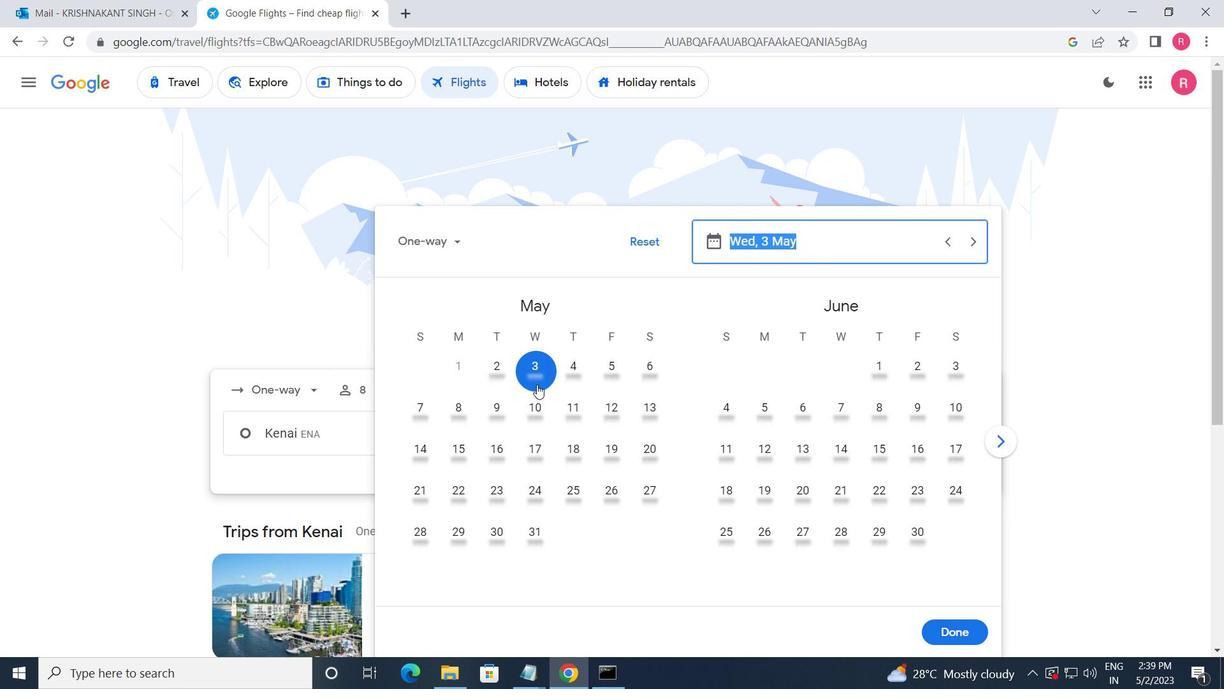 
Action: Mouse moved to (965, 631)
Screenshot: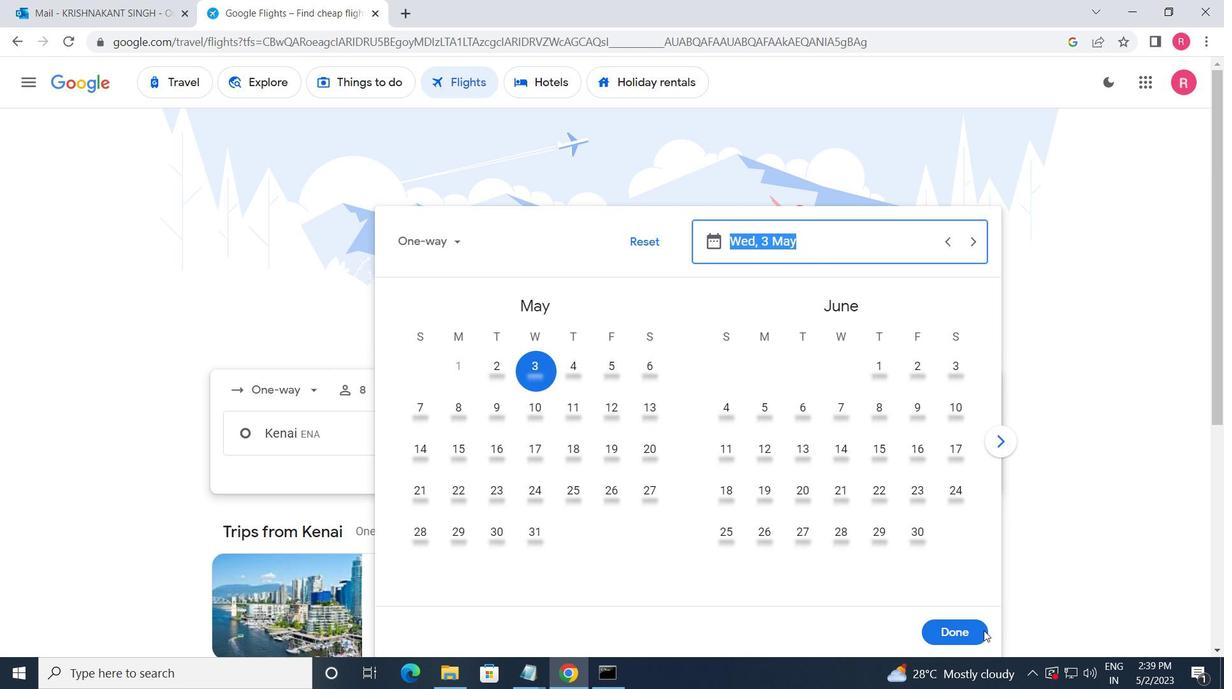 
Action: Mouse pressed left at (965, 631)
Screenshot: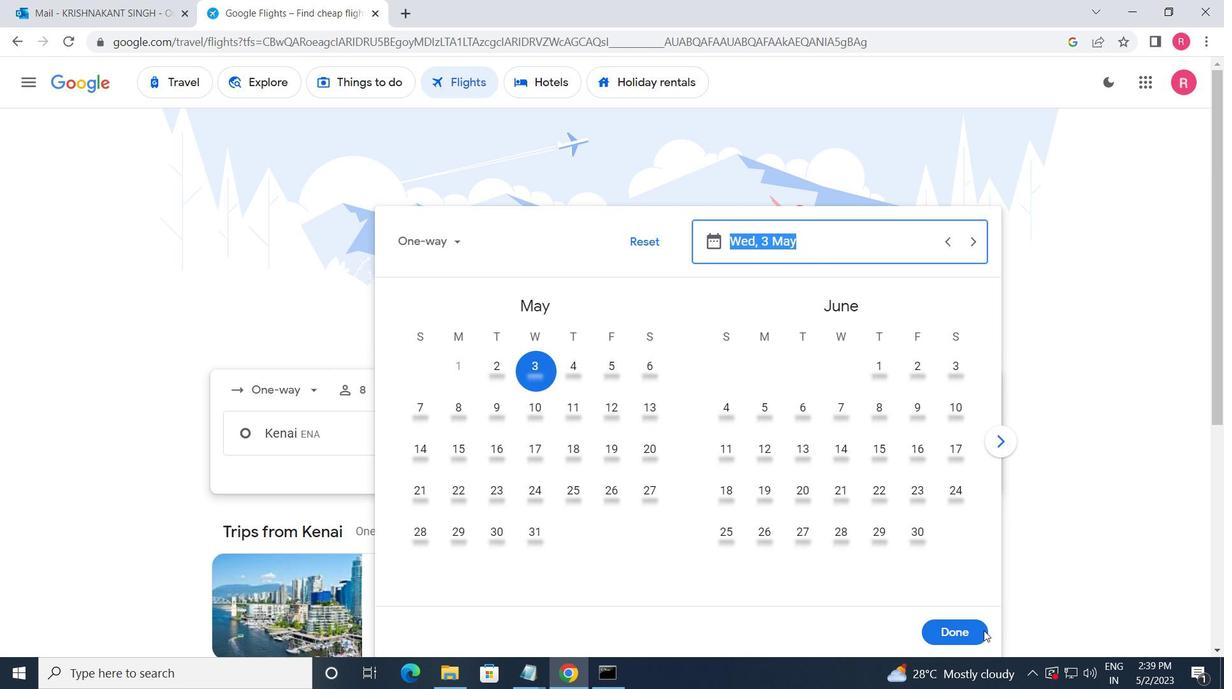 
Action: Mouse moved to (598, 498)
Screenshot: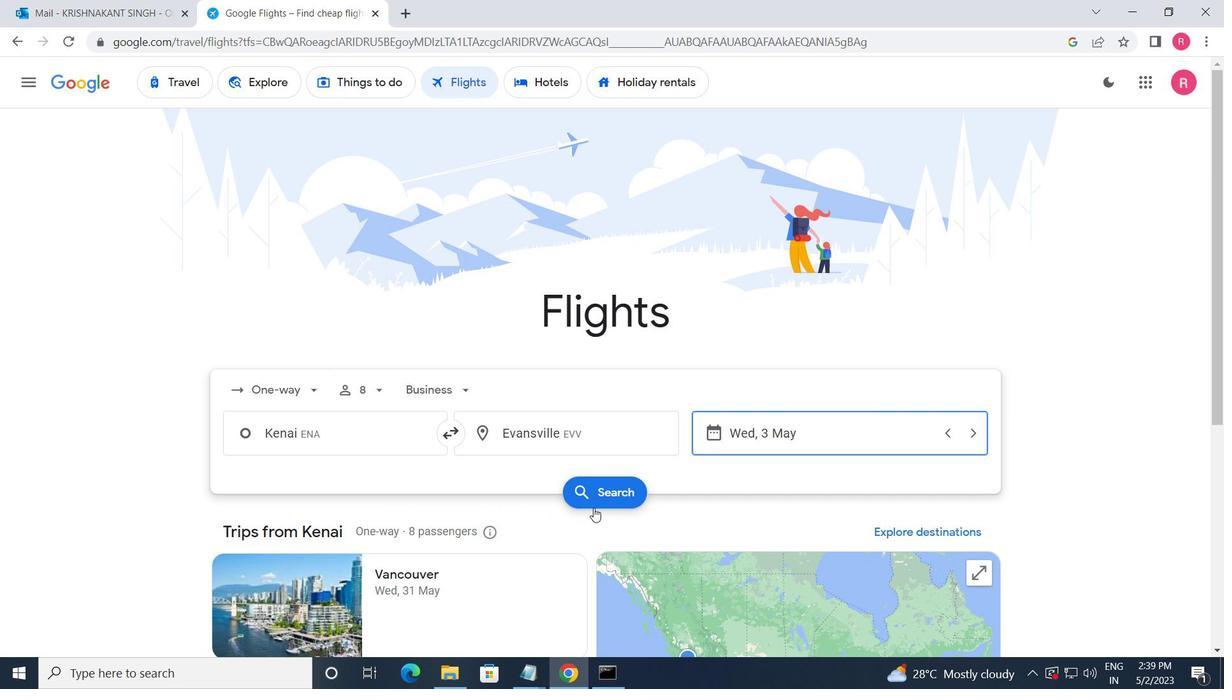 
Action: Mouse pressed left at (598, 498)
Screenshot: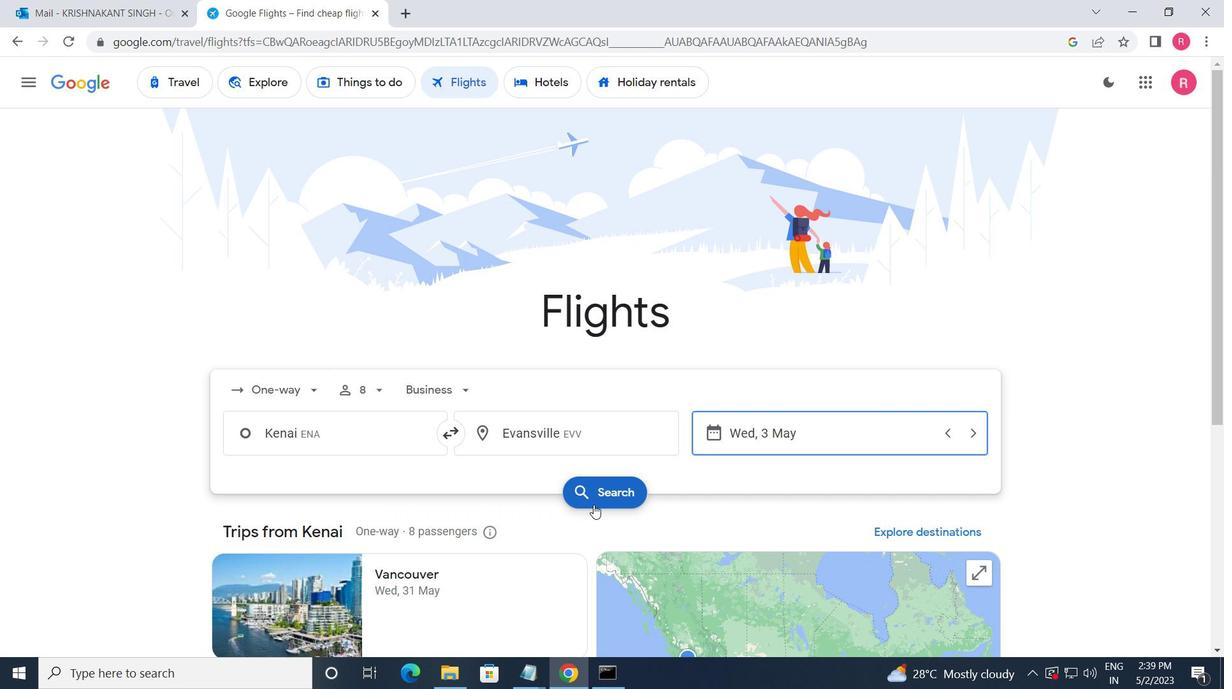 
Action: Mouse moved to (239, 231)
Screenshot: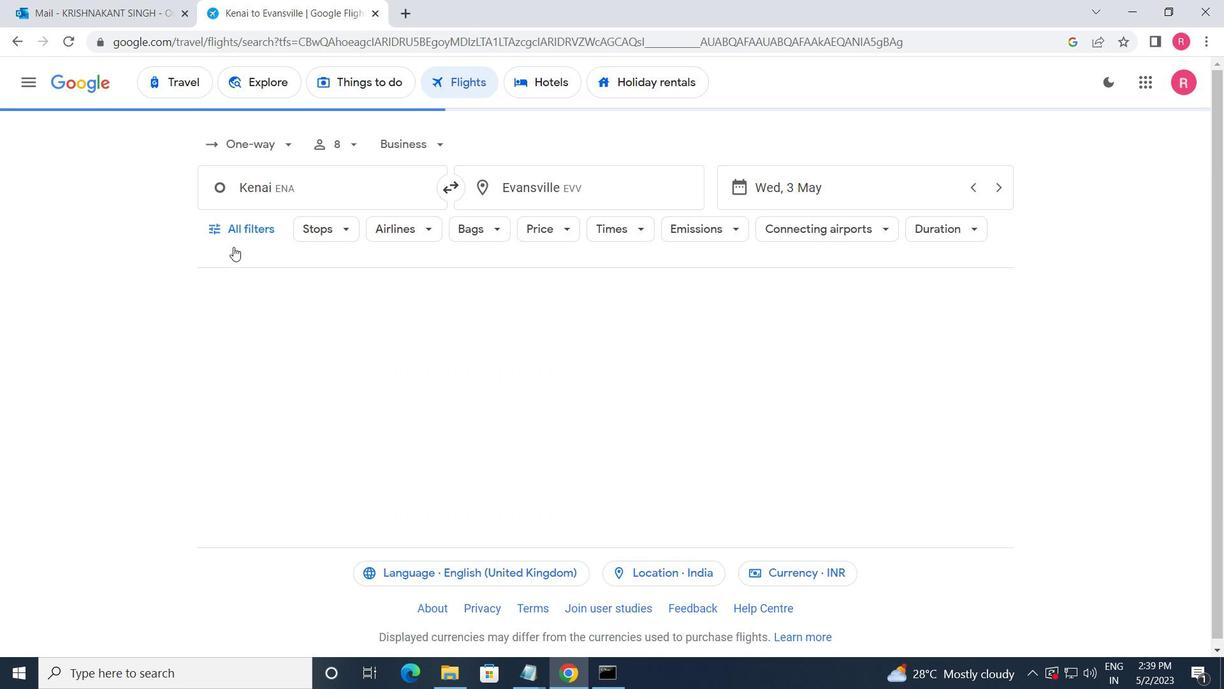 
Action: Mouse pressed left at (239, 231)
Screenshot: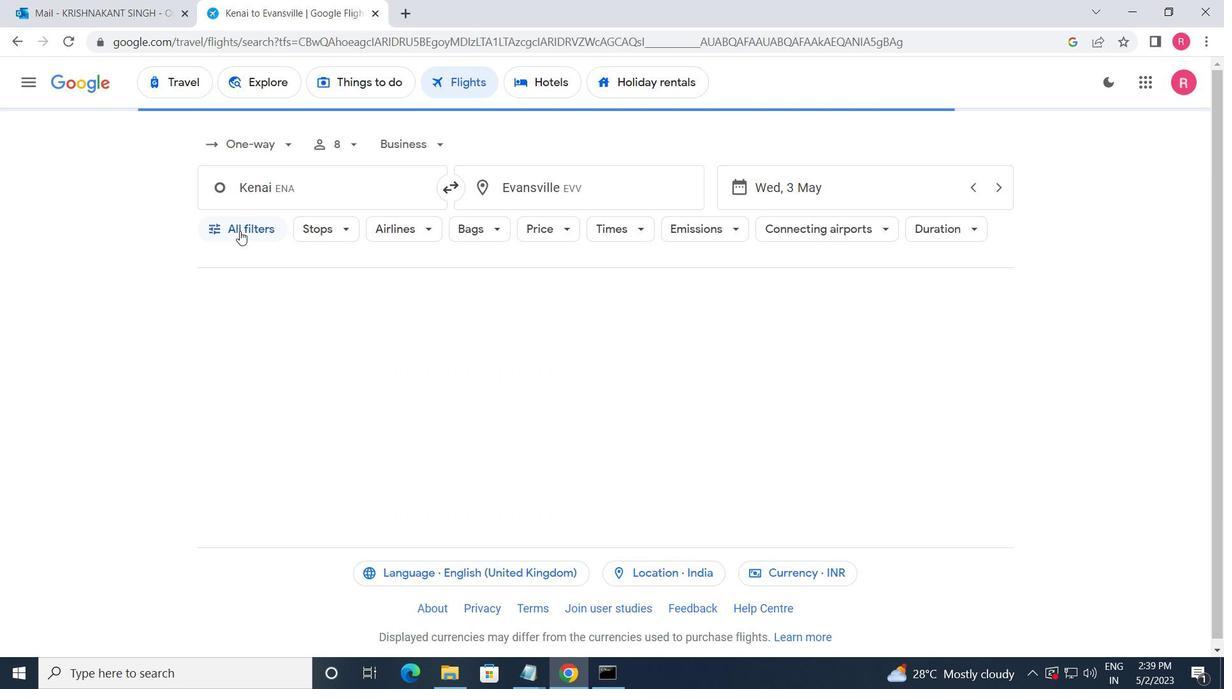 
Action: Mouse moved to (377, 431)
Screenshot: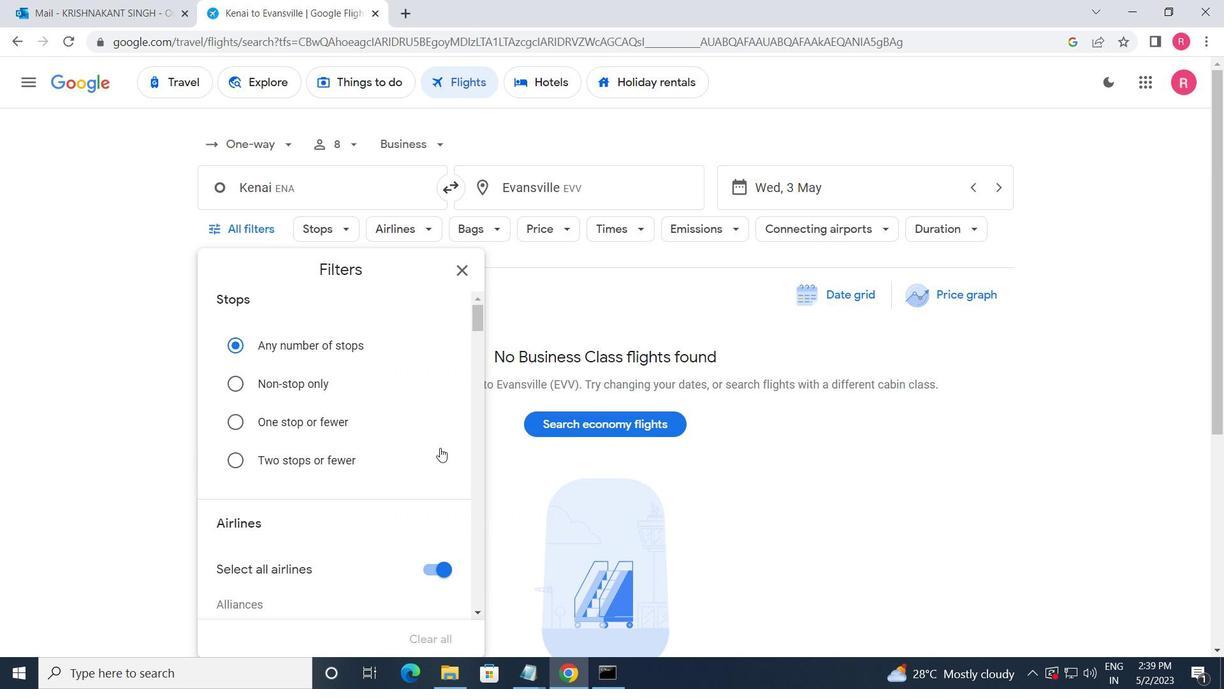 
Action: Mouse scrolled (377, 431) with delta (0, 0)
Screenshot: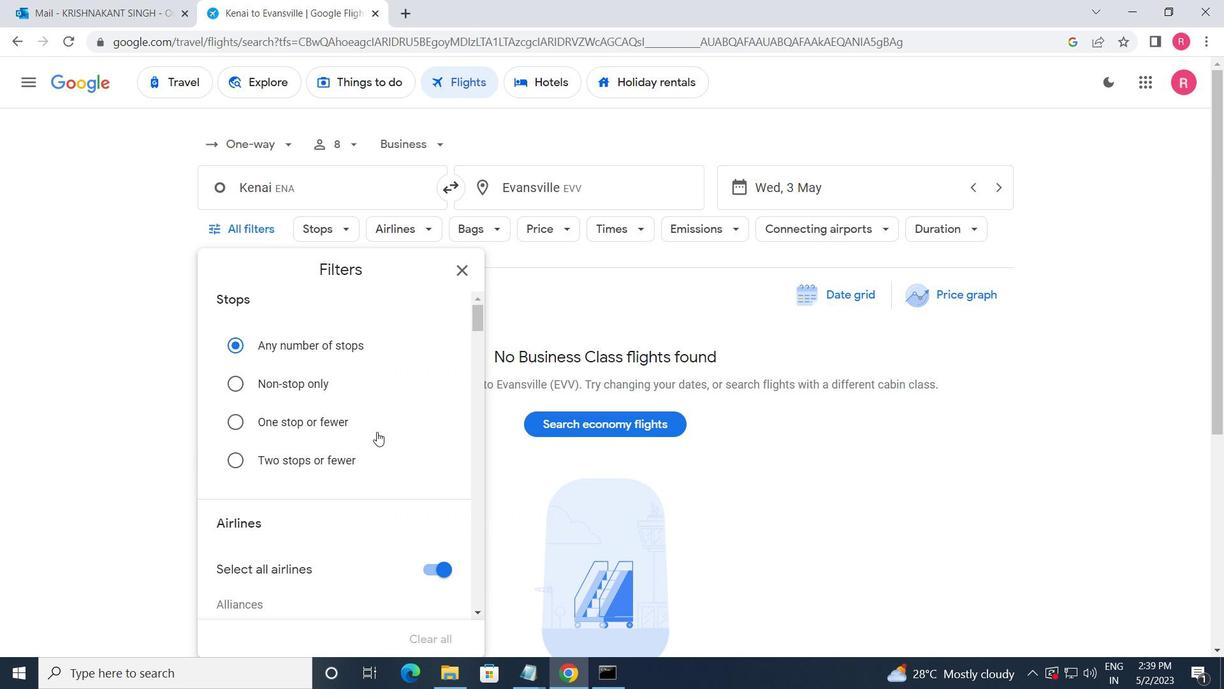 
Action: Mouse scrolled (377, 431) with delta (0, 0)
Screenshot: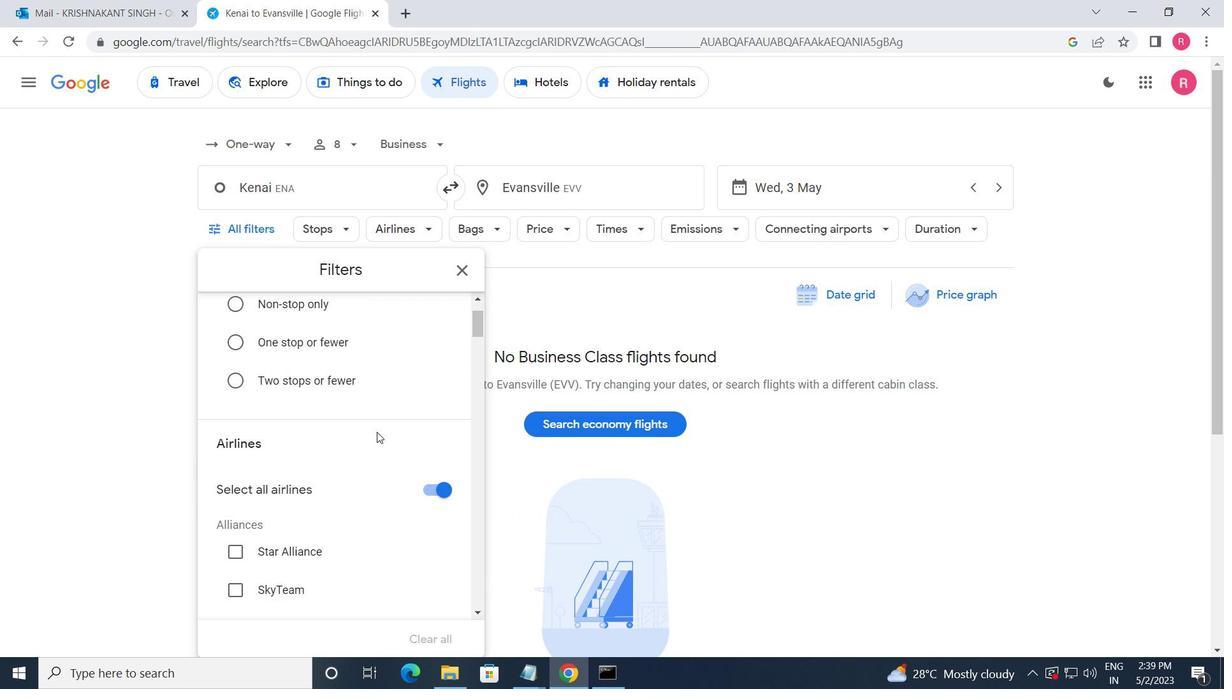 
Action: Mouse scrolled (377, 431) with delta (0, 0)
Screenshot: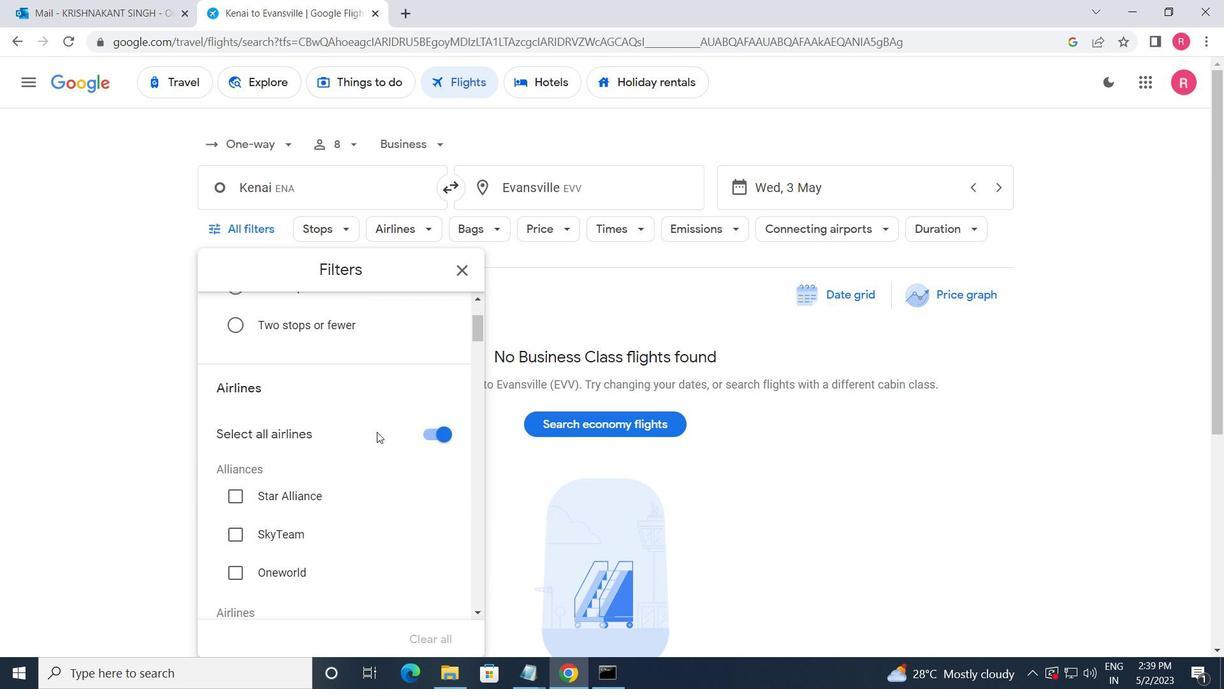 
Action: Mouse moved to (373, 431)
Screenshot: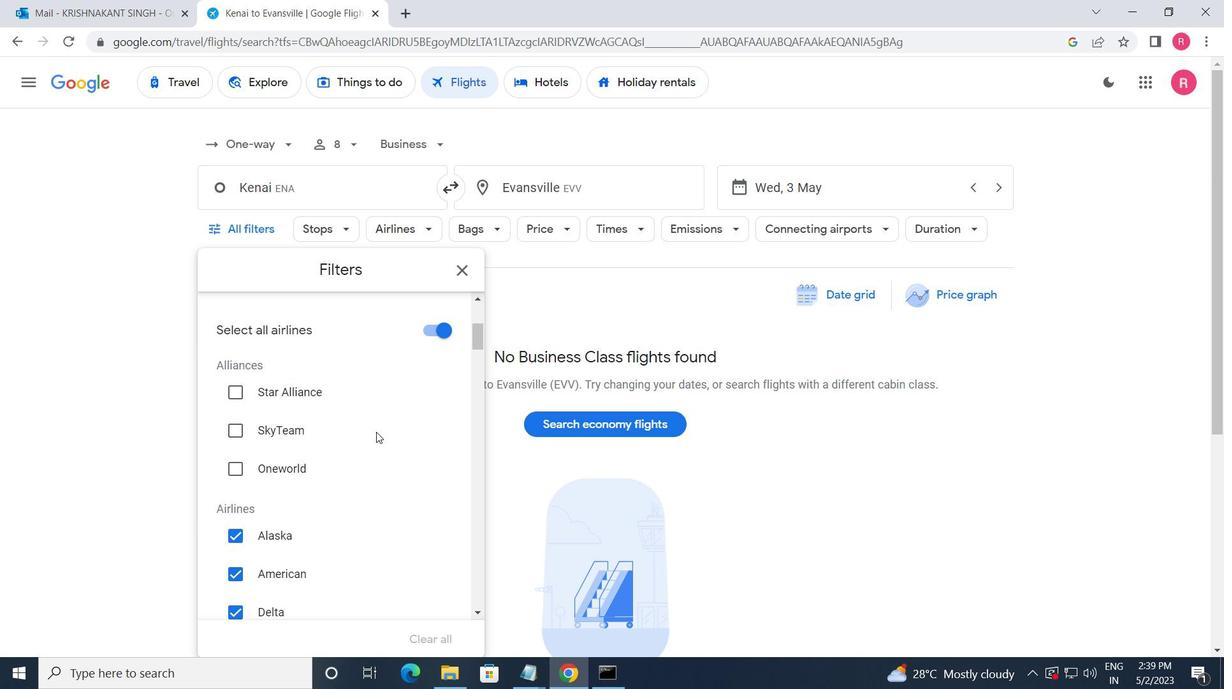 
Action: Mouse scrolled (373, 431) with delta (0, 0)
Screenshot: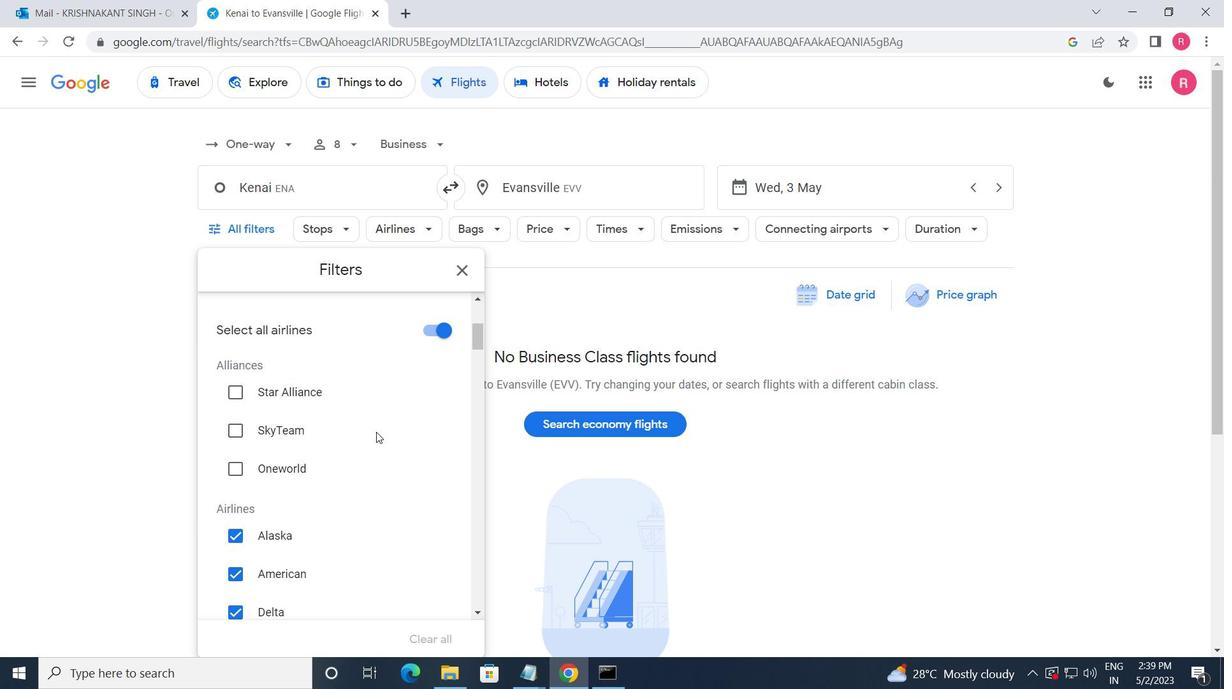 
Action: Mouse moved to (373, 433)
Screenshot: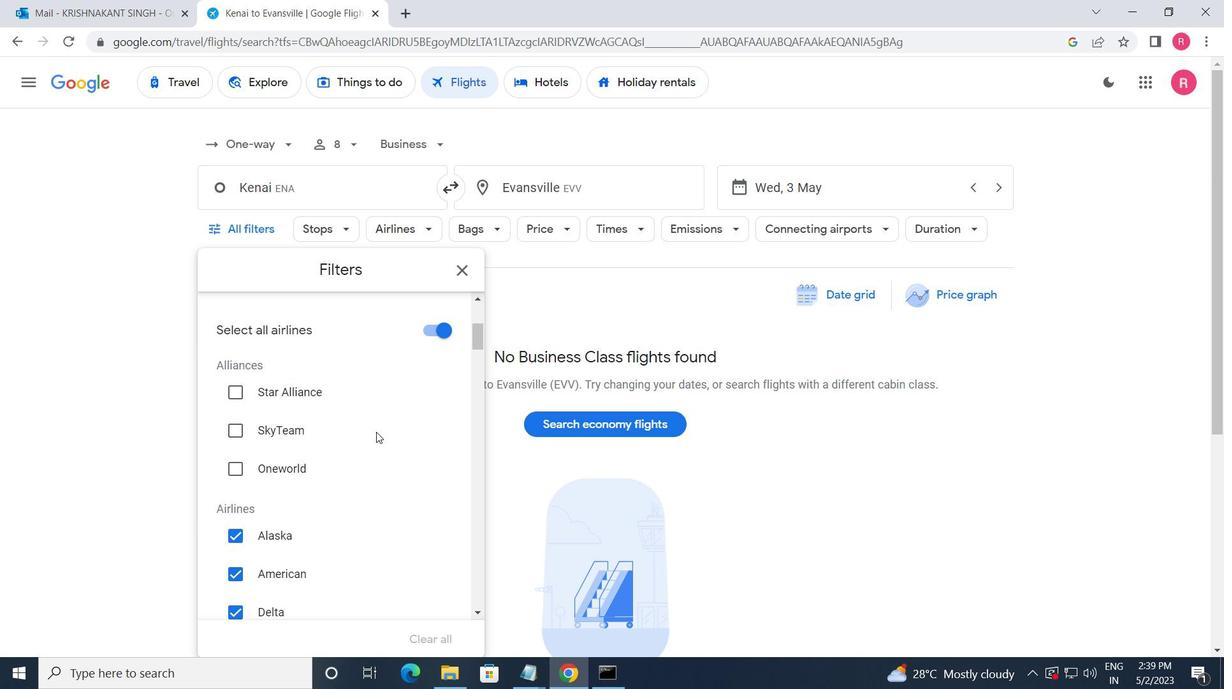 
Action: Mouse scrolled (373, 432) with delta (0, 0)
Screenshot: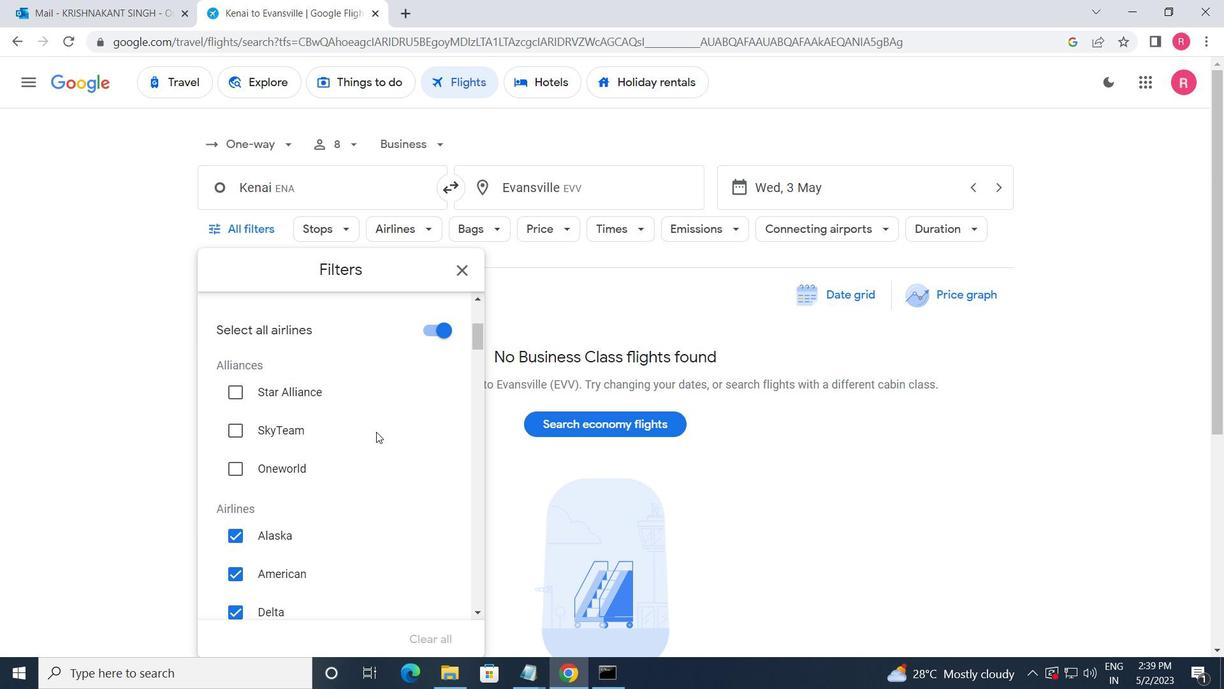 
Action: Mouse moved to (371, 433)
Screenshot: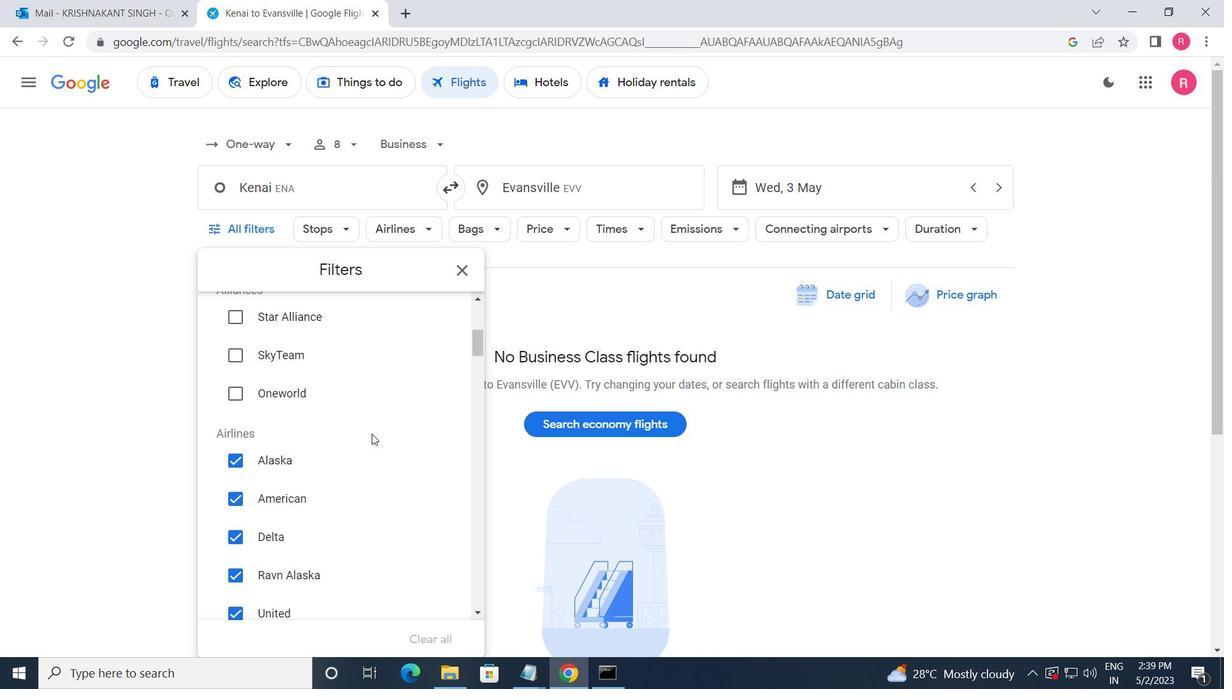 
Action: Mouse scrolled (371, 433) with delta (0, 0)
Screenshot: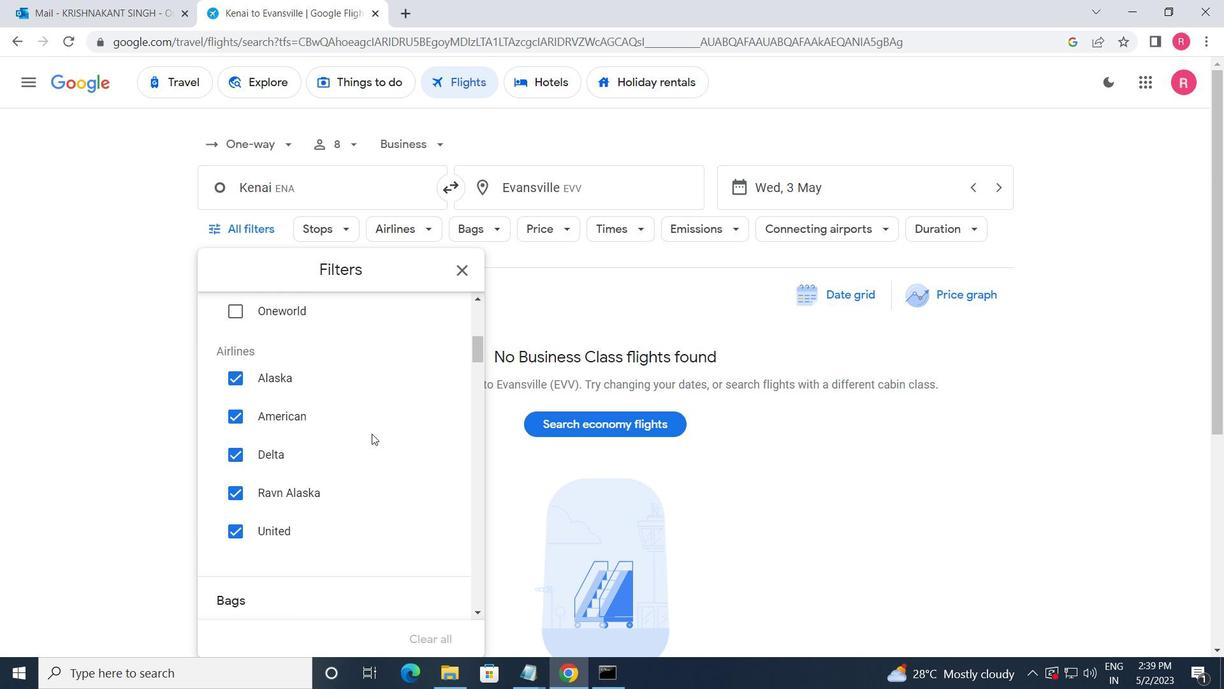 
Action: Mouse moved to (371, 434)
Screenshot: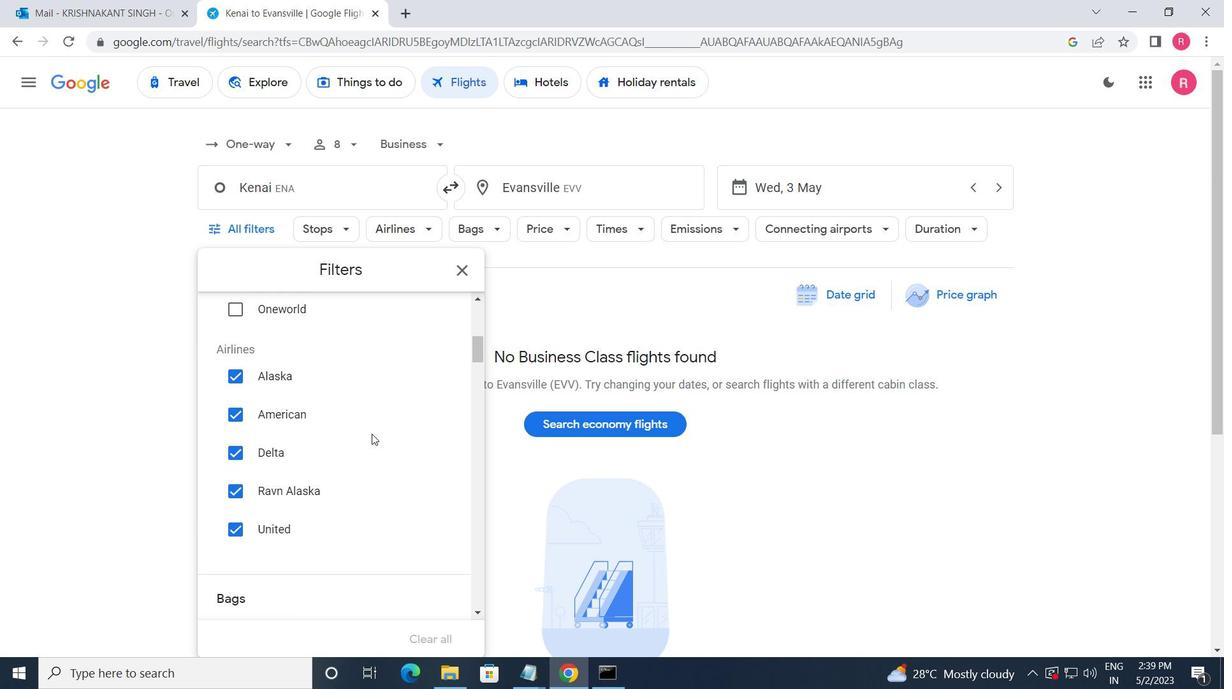 
Action: Mouse scrolled (371, 433) with delta (0, 0)
Screenshot: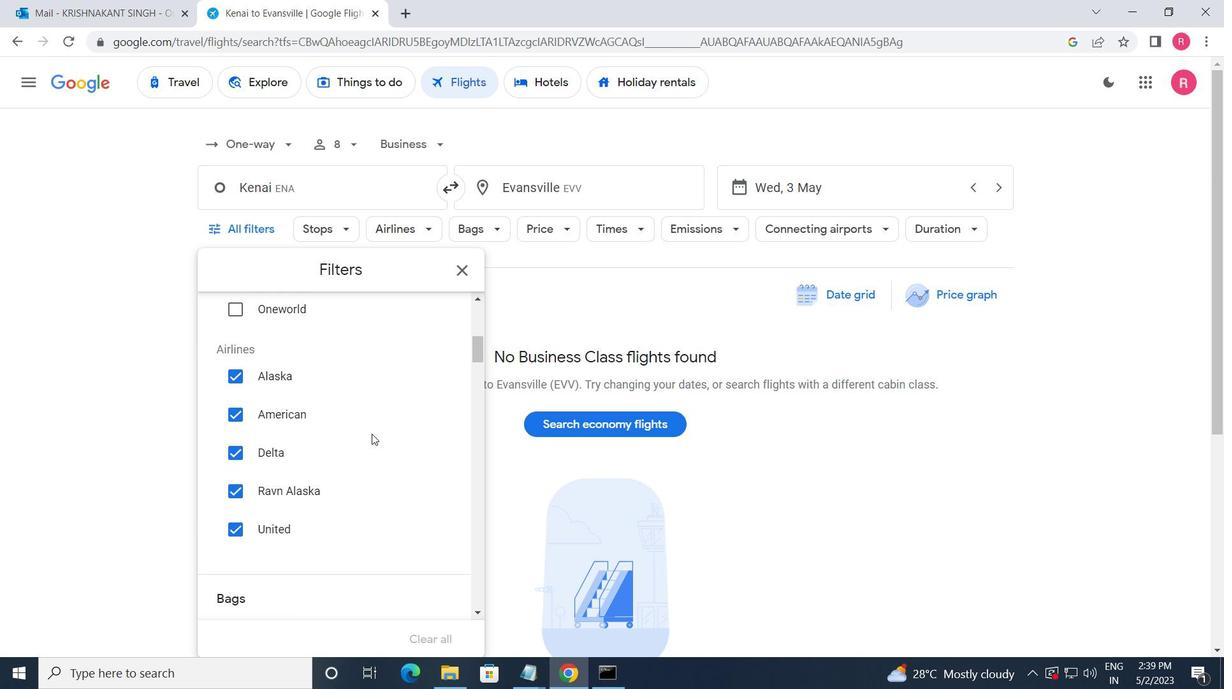 
Action: Mouse moved to (443, 521)
Screenshot: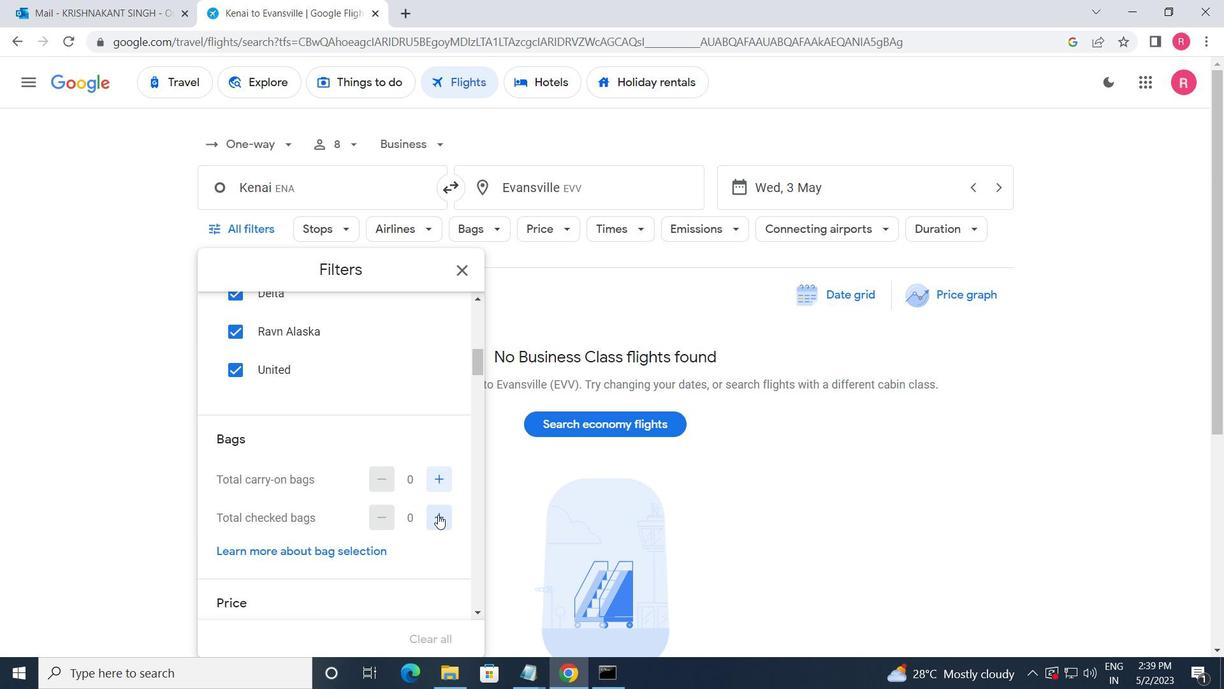 
Action: Mouse pressed left at (443, 521)
Screenshot: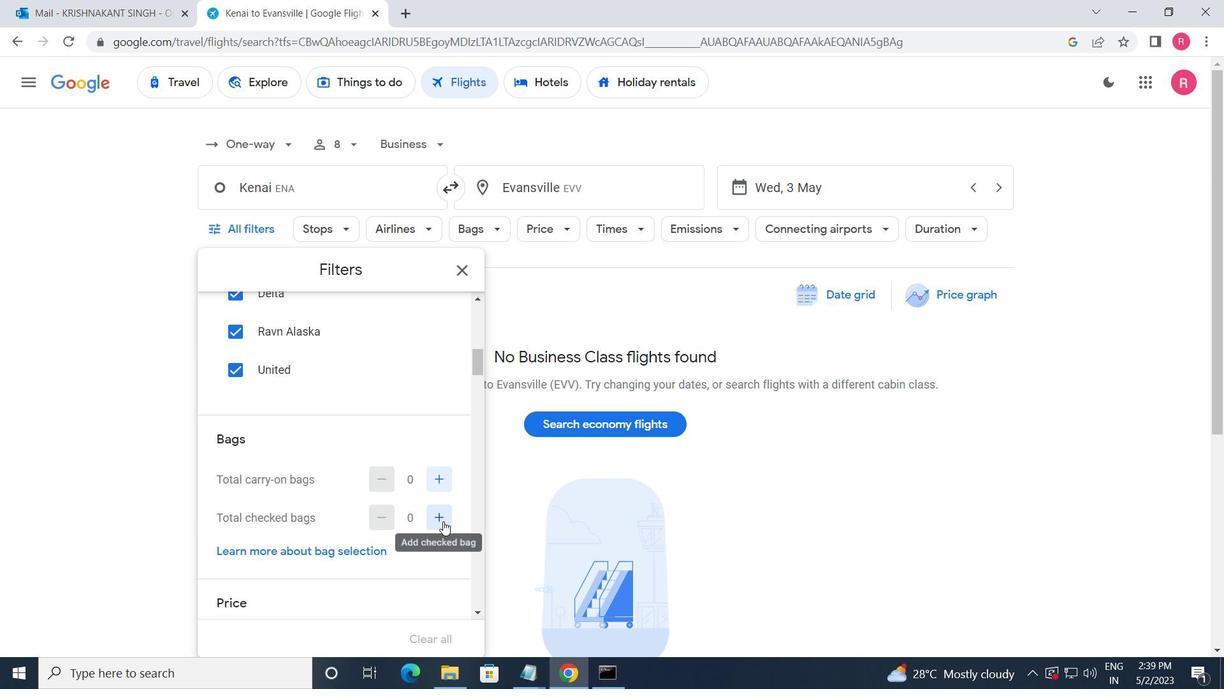 
Action: Mouse pressed left at (443, 521)
Screenshot: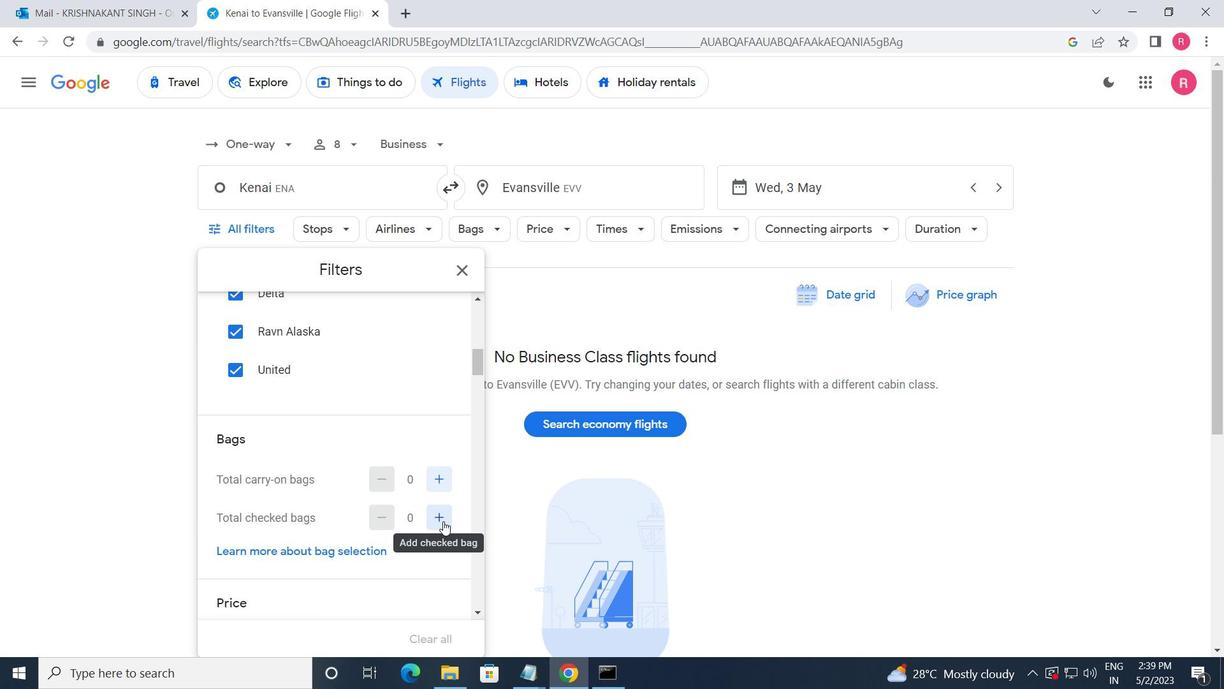 
Action: Mouse moved to (442, 521)
Screenshot: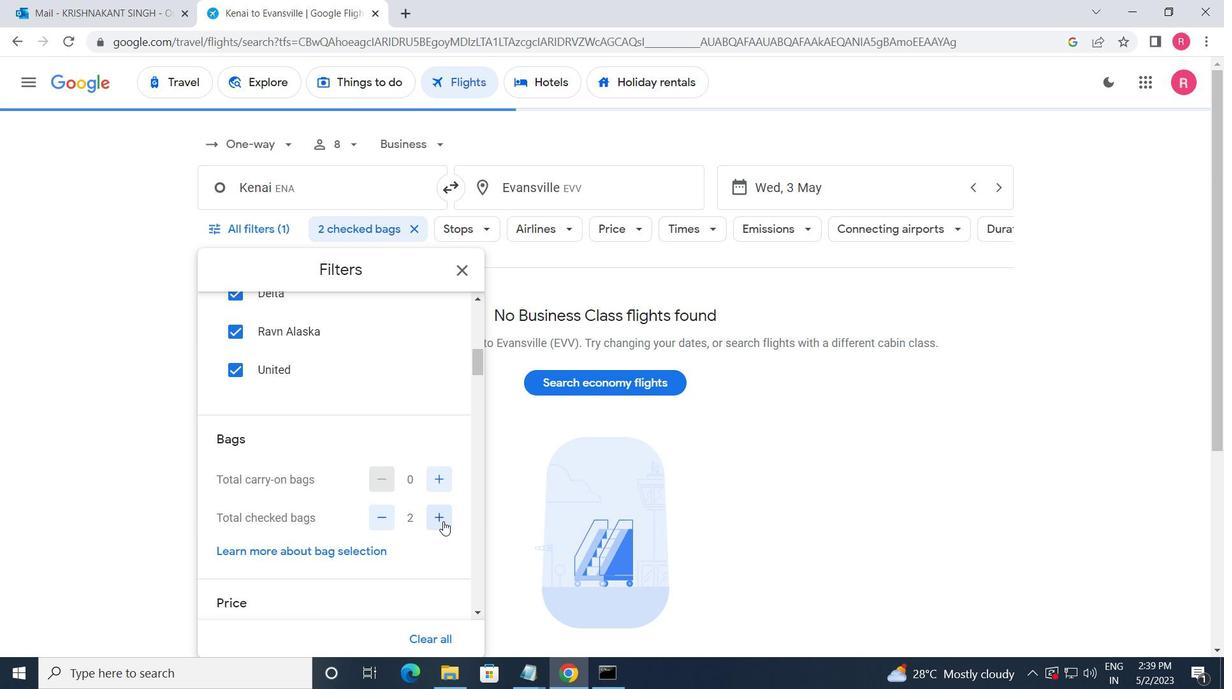 
Action: Mouse scrolled (442, 520) with delta (0, 0)
Screenshot: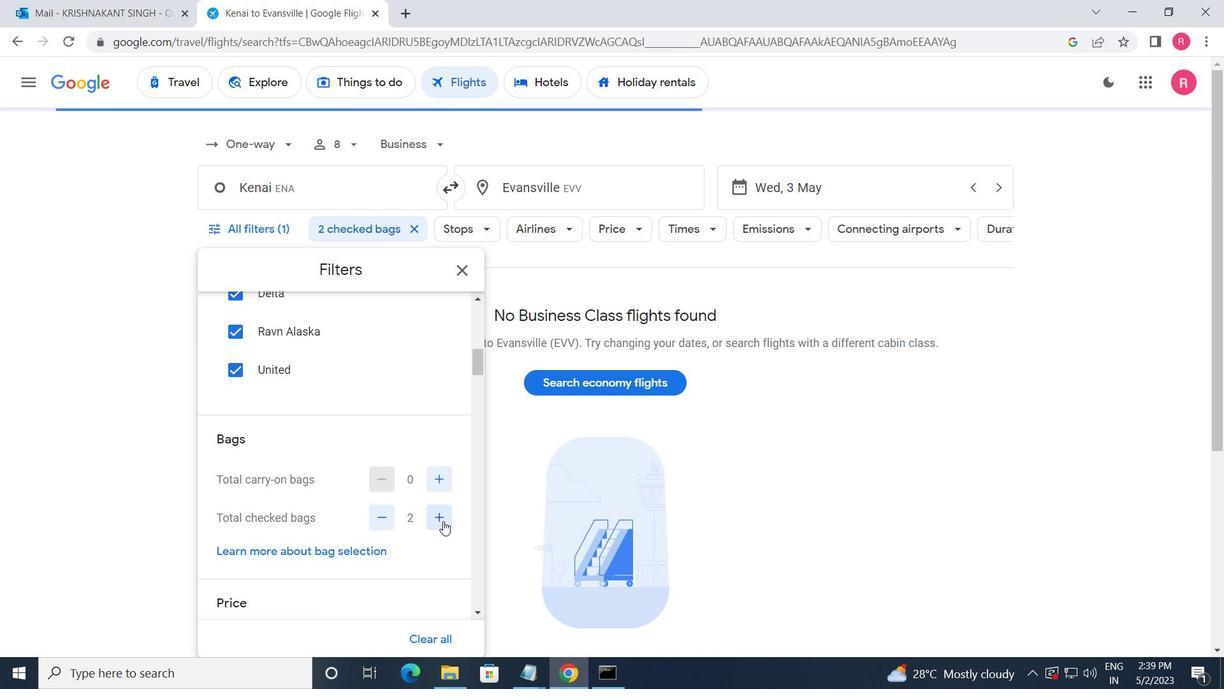 
Action: Mouse moved to (438, 518)
Screenshot: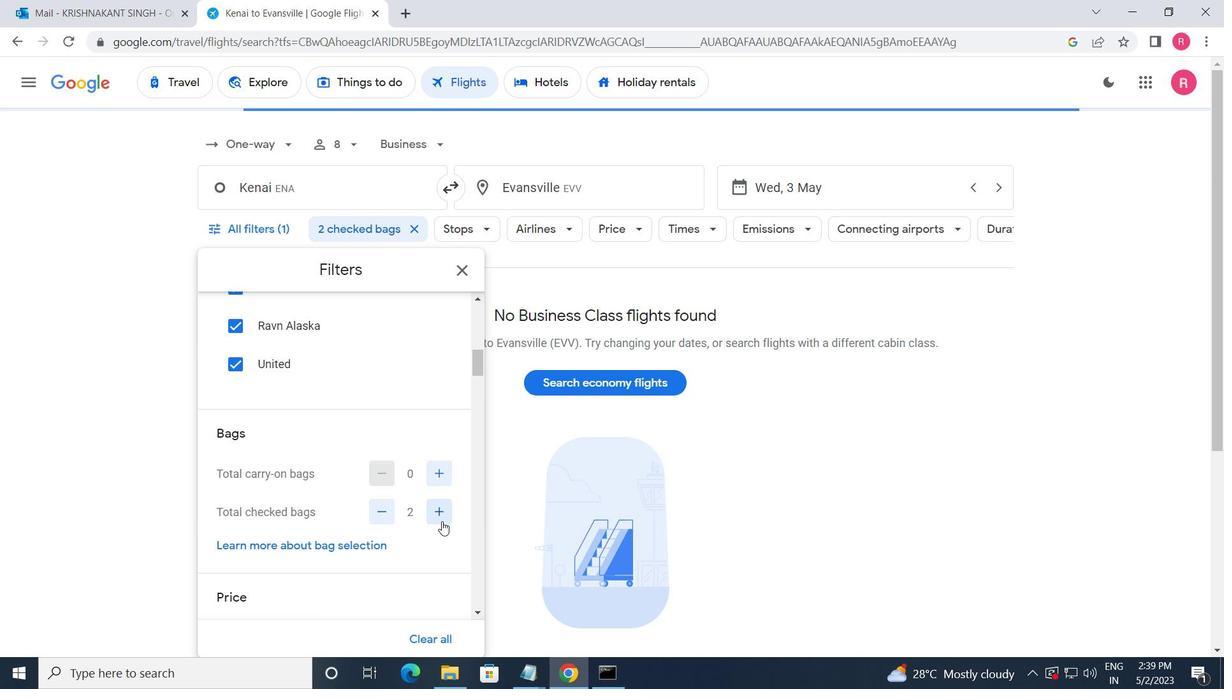 
Action: Mouse scrolled (438, 518) with delta (0, 0)
Screenshot: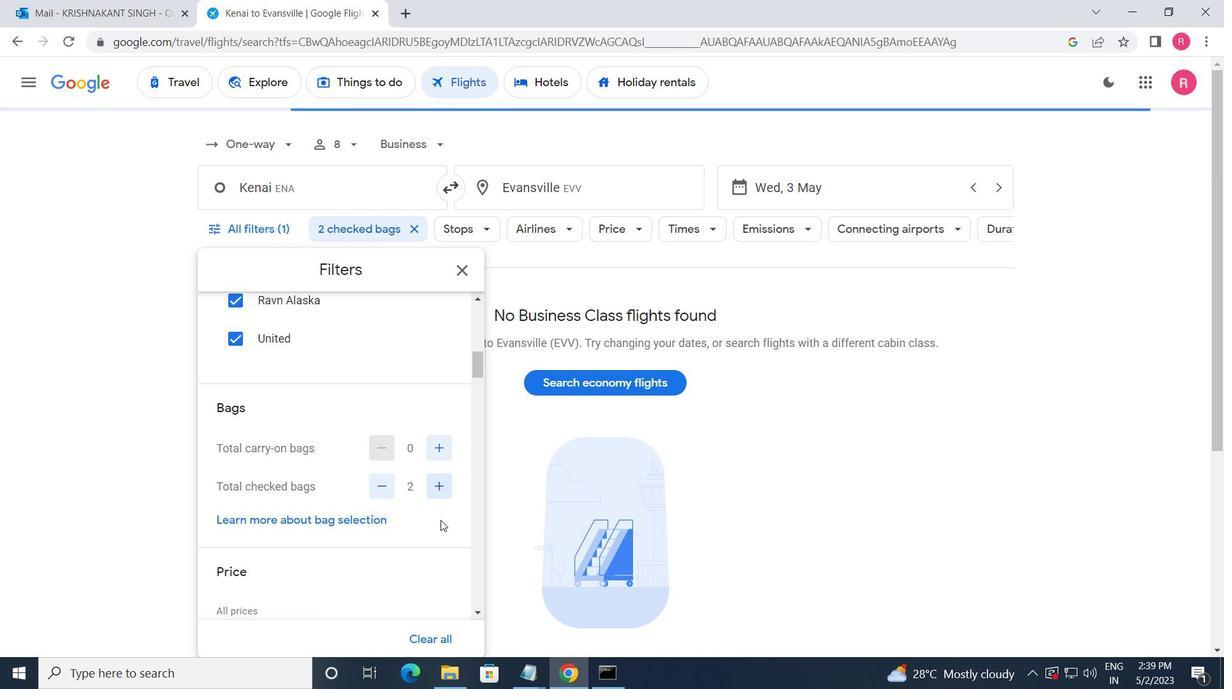 
Action: Mouse moved to (447, 521)
Screenshot: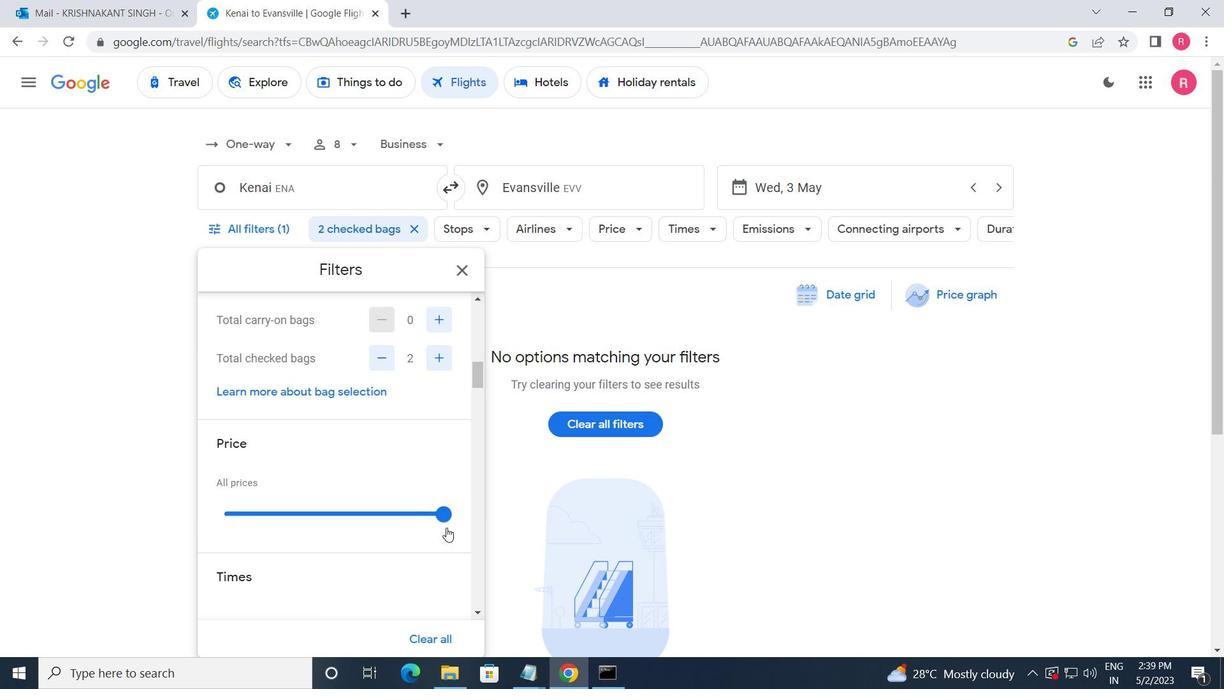 
Action: Mouse pressed left at (447, 521)
Screenshot: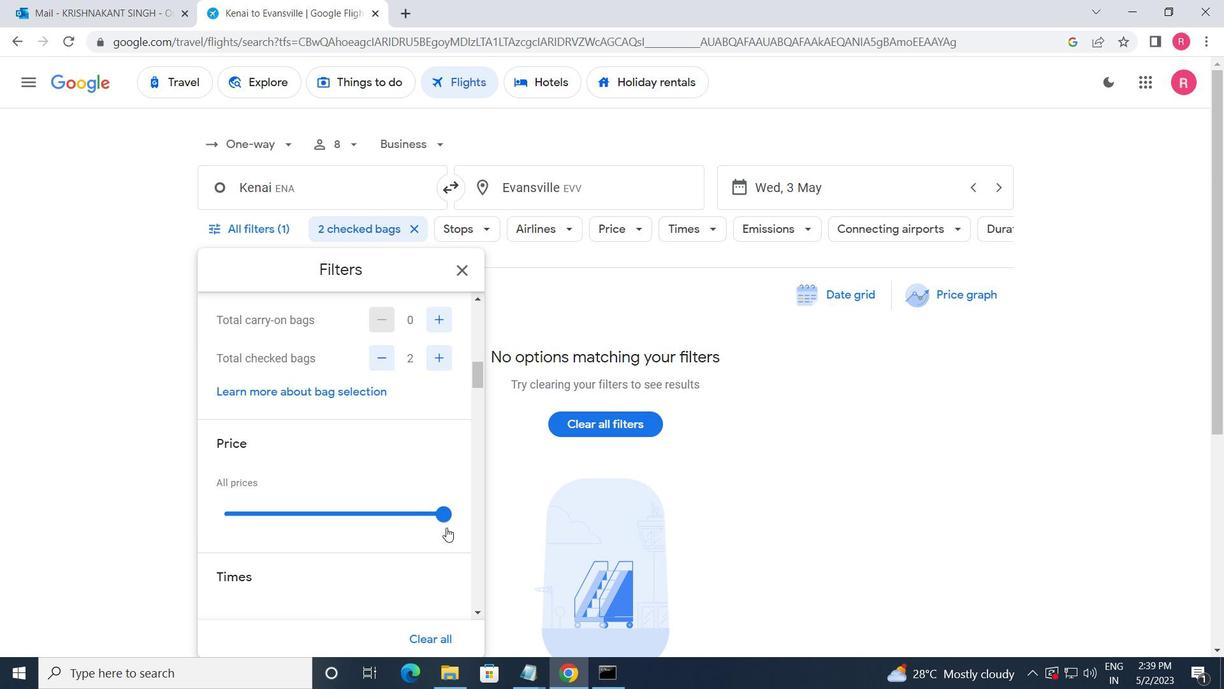 
Action: Mouse moved to (433, 512)
Screenshot: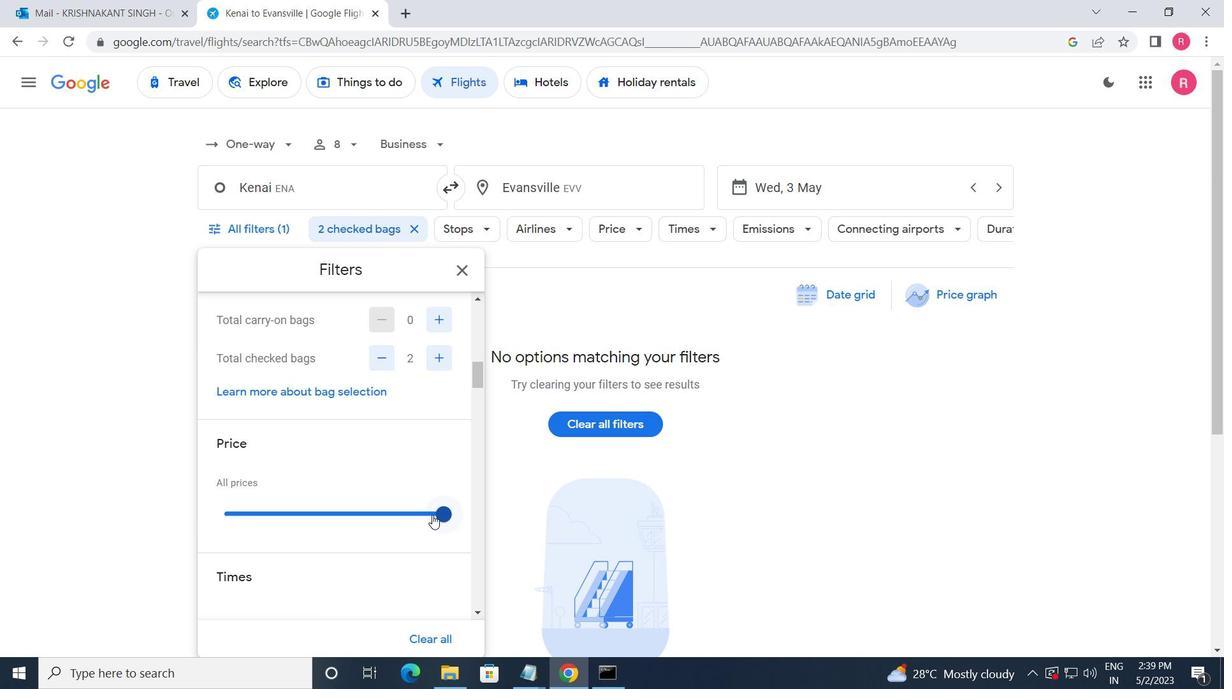 
Action: Mouse scrolled (433, 511) with delta (0, 0)
Screenshot: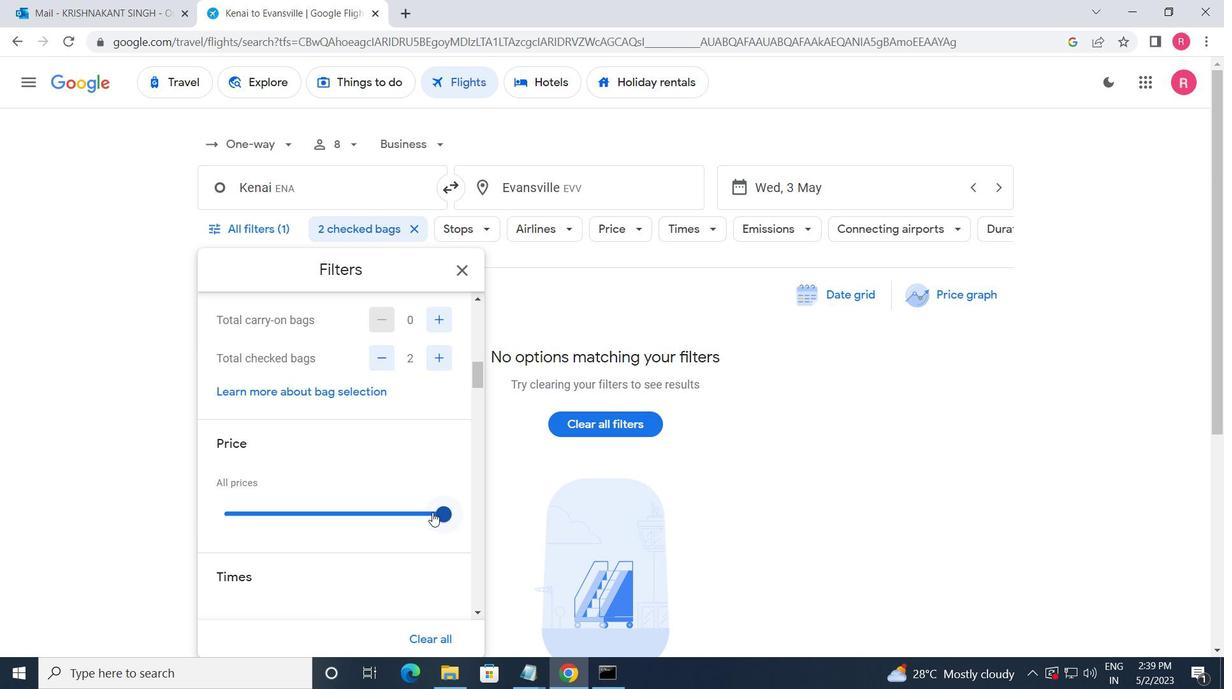 
Action: Mouse moved to (432, 511)
Screenshot: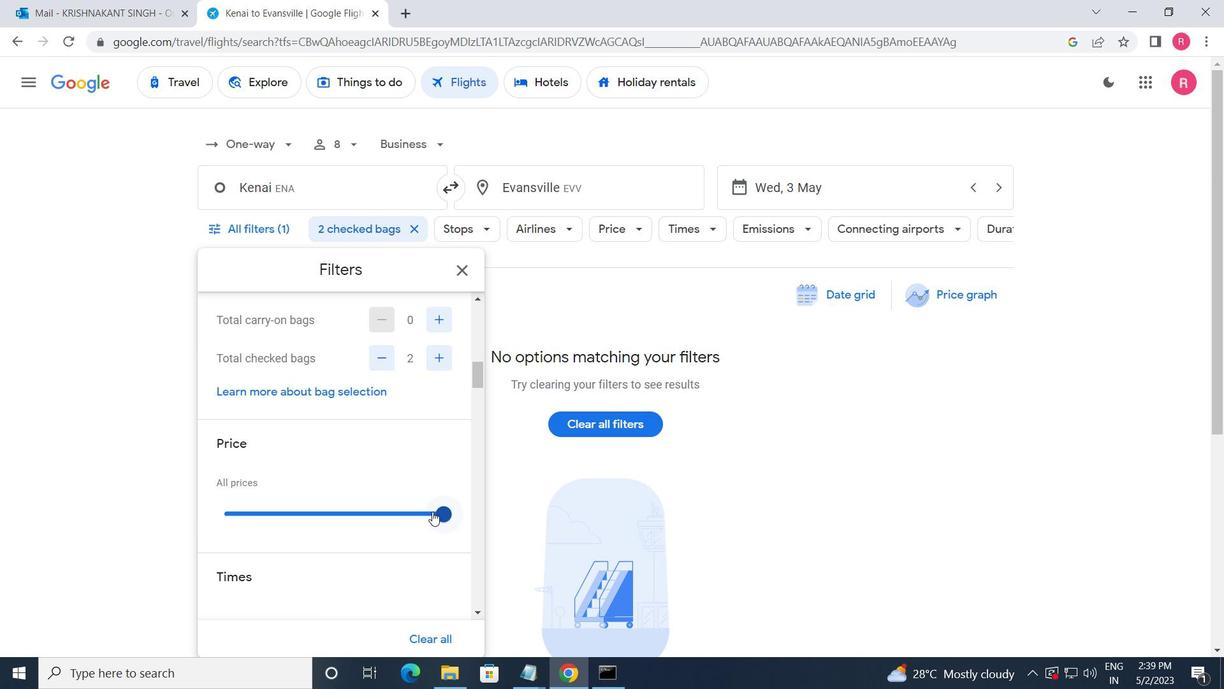 
Action: Mouse scrolled (432, 511) with delta (0, 0)
Screenshot: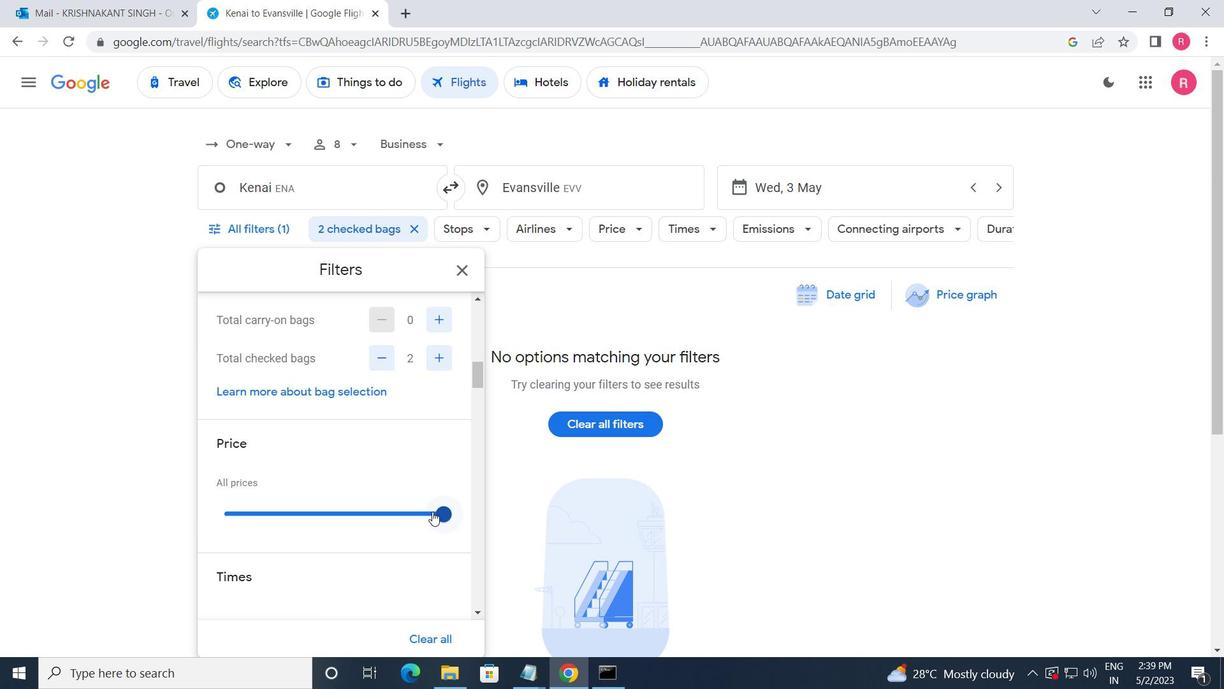 
Action: Mouse moved to (236, 531)
Screenshot: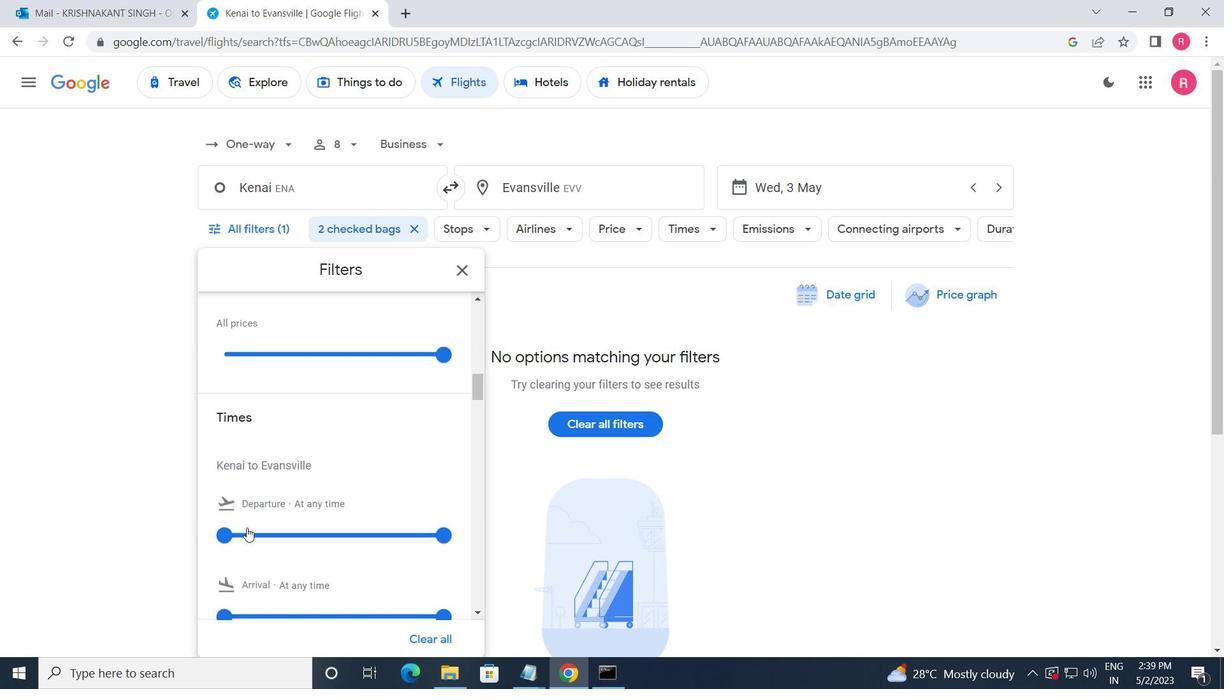 
Action: Mouse pressed left at (236, 531)
Screenshot: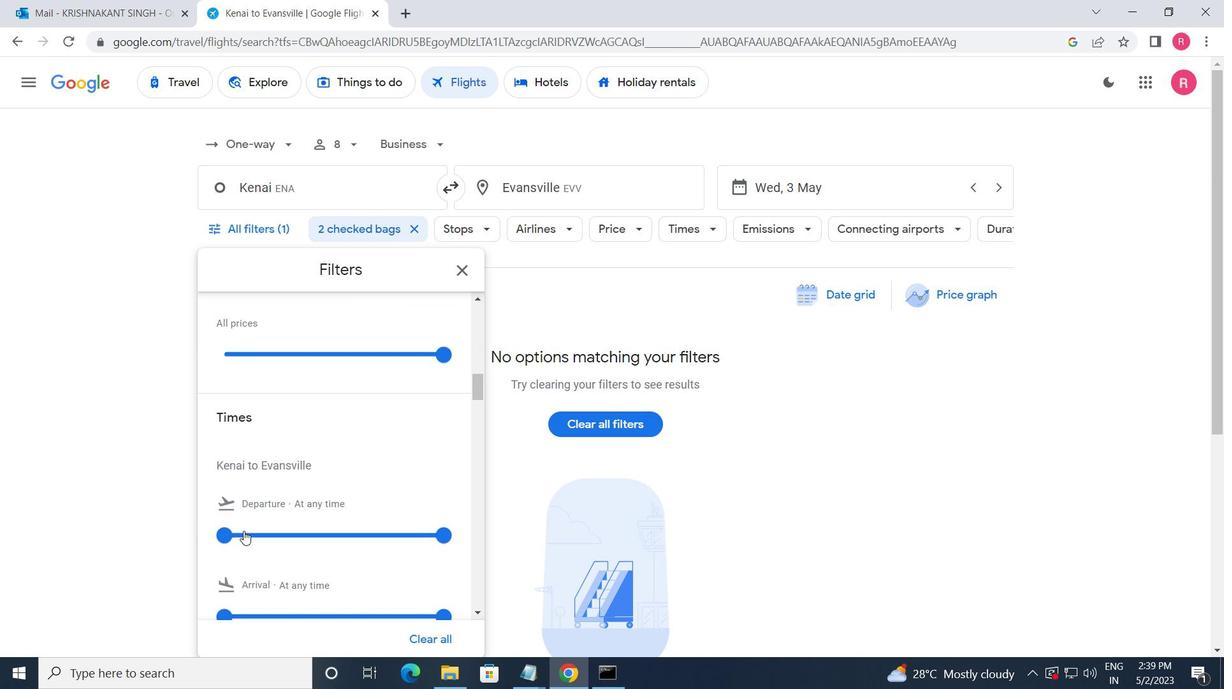 
Action: Mouse moved to (439, 530)
Screenshot: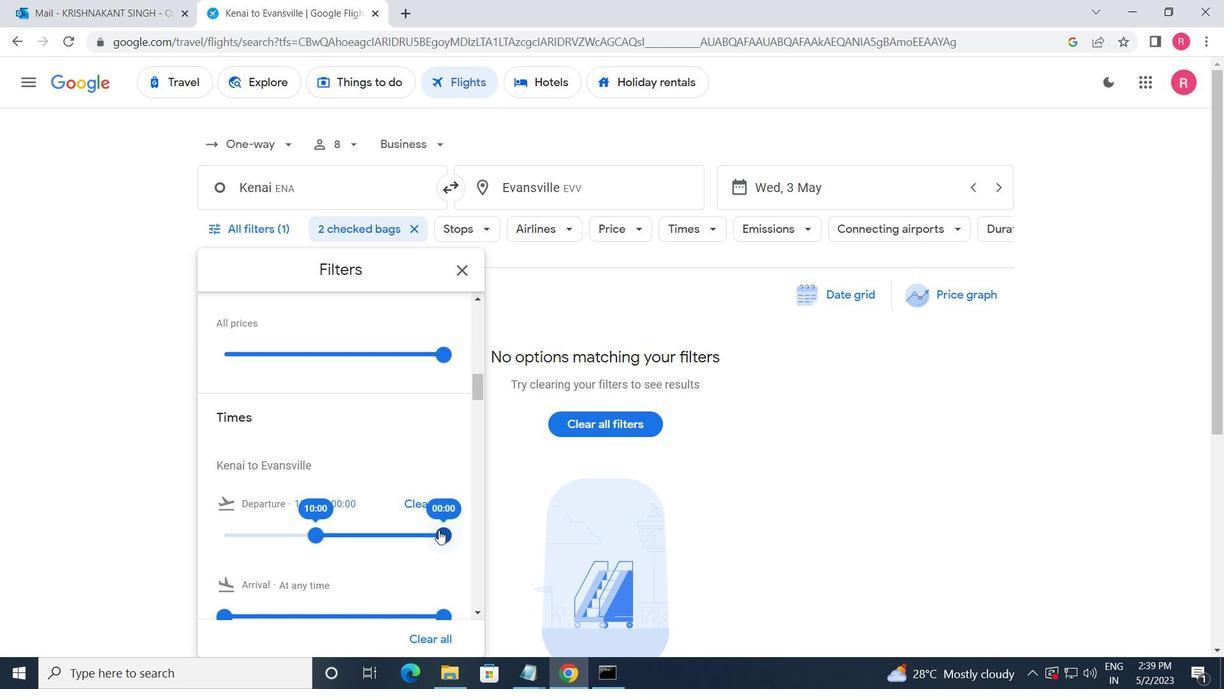 
Action: Mouse pressed left at (439, 530)
Screenshot: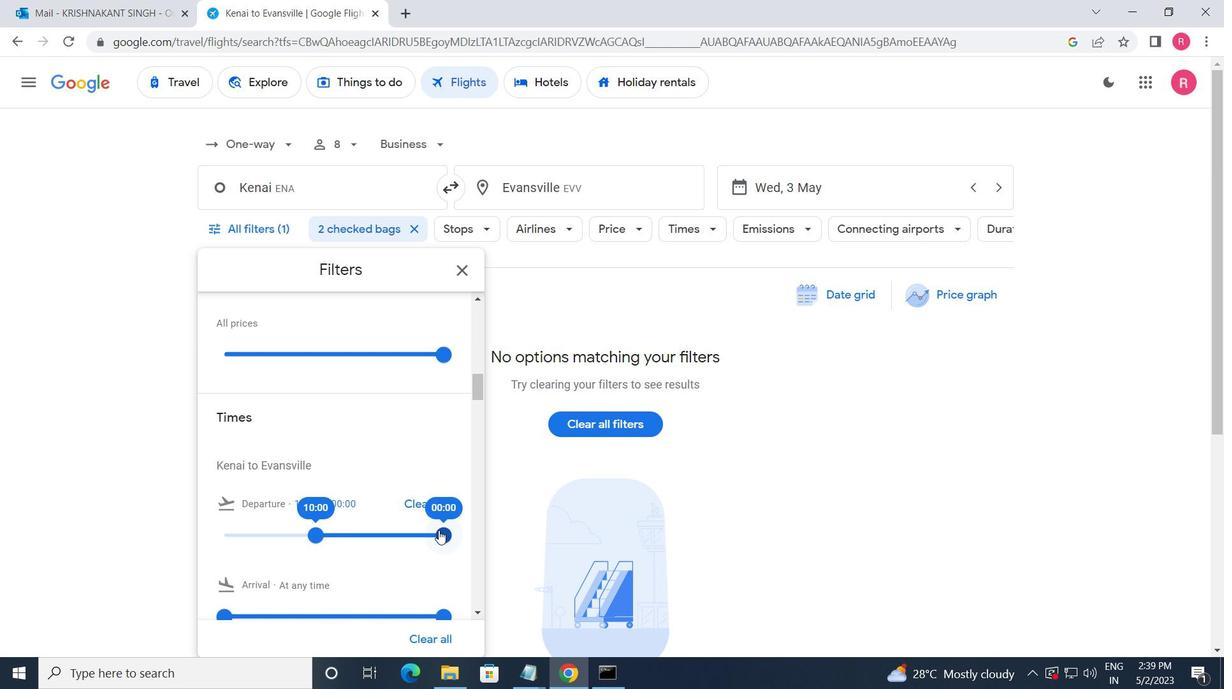 
Action: Mouse moved to (458, 271)
Screenshot: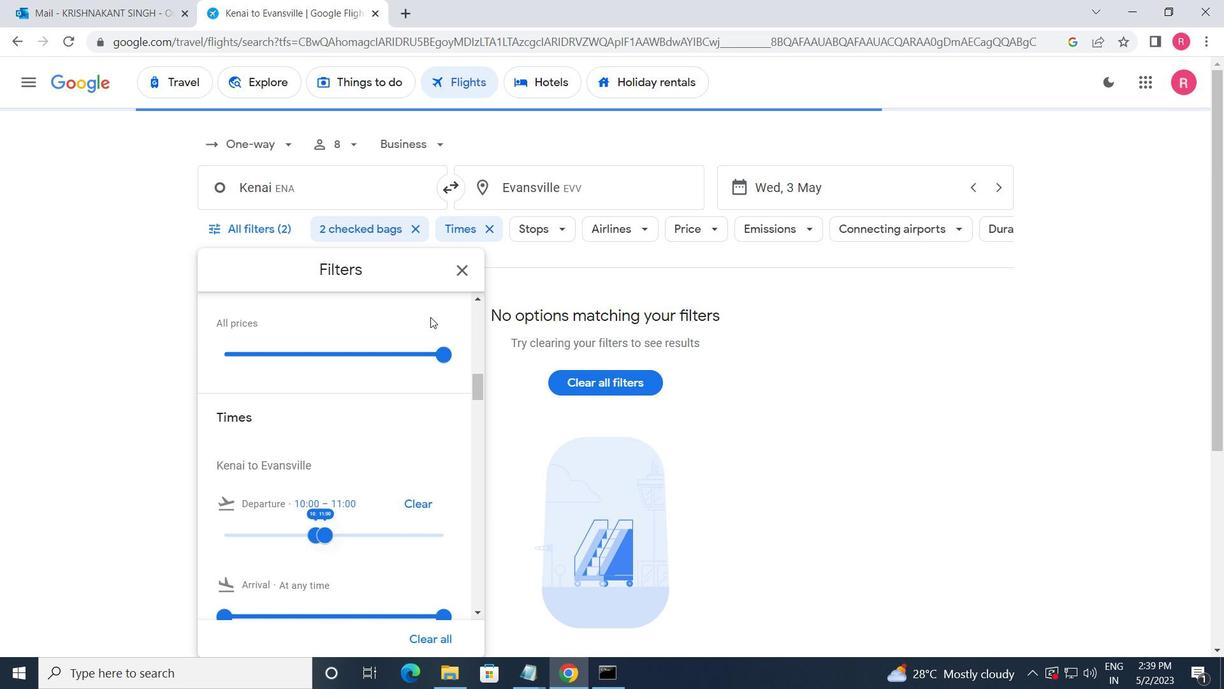 
Action: Mouse pressed left at (458, 271)
Screenshot: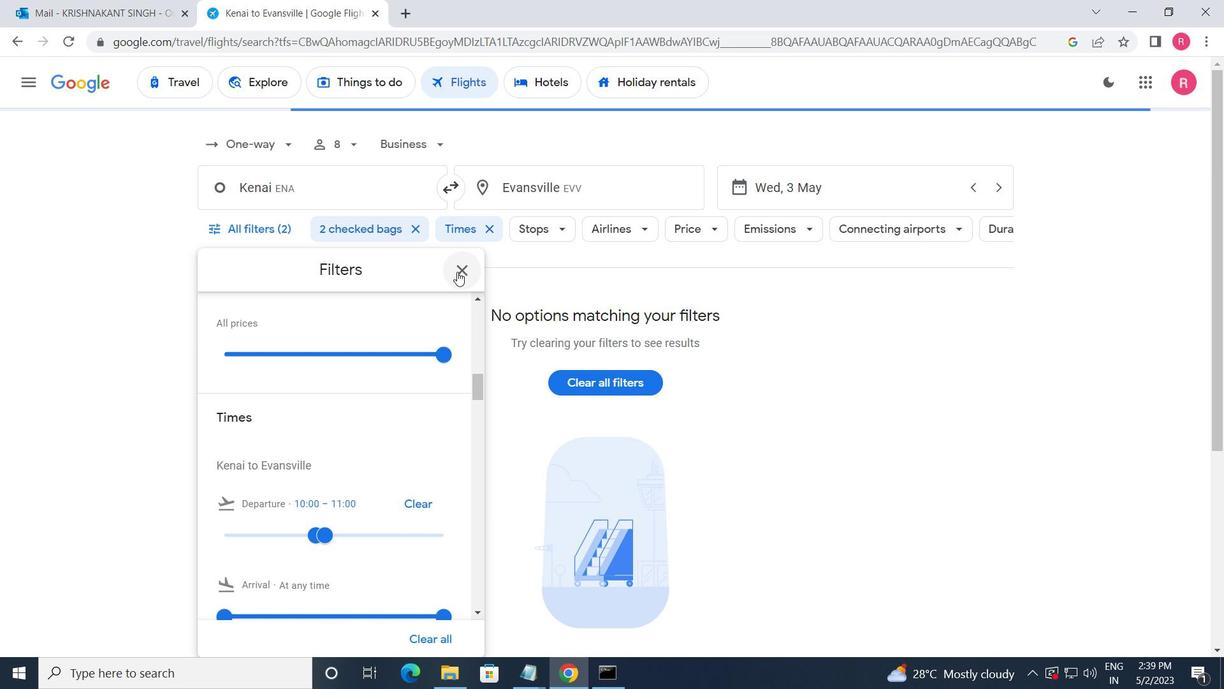 
Action: Mouse moved to (410, 242)
Screenshot: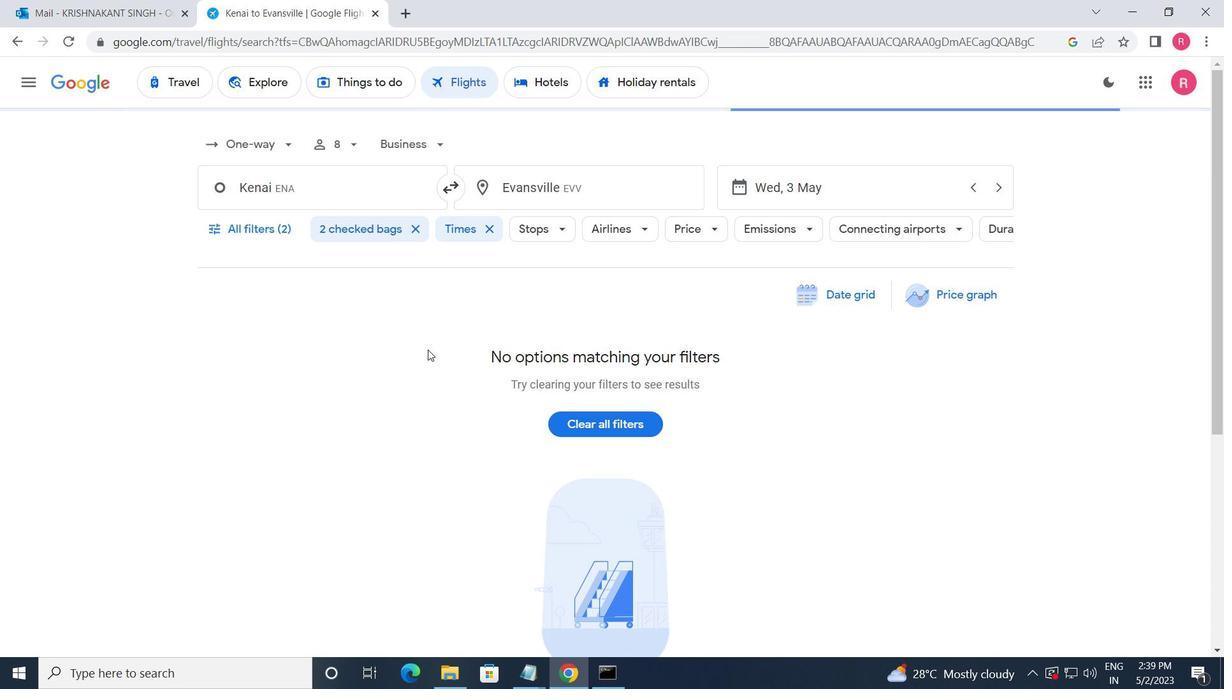 
